 Task: Search one way flight ticket for 4 adults, 2 children, 2 infants in seat and 1 infant on lap in economy from Charlotte Amalie,st. Thomas: Cyril E. King Airport to Evansville: Evansville Regional Airport on 5-3-2023. Number of bags: 1 carry on bag. Price is upto 85000. Outbound departure time preference is 10:30.
Action: Mouse moved to (378, 330)
Screenshot: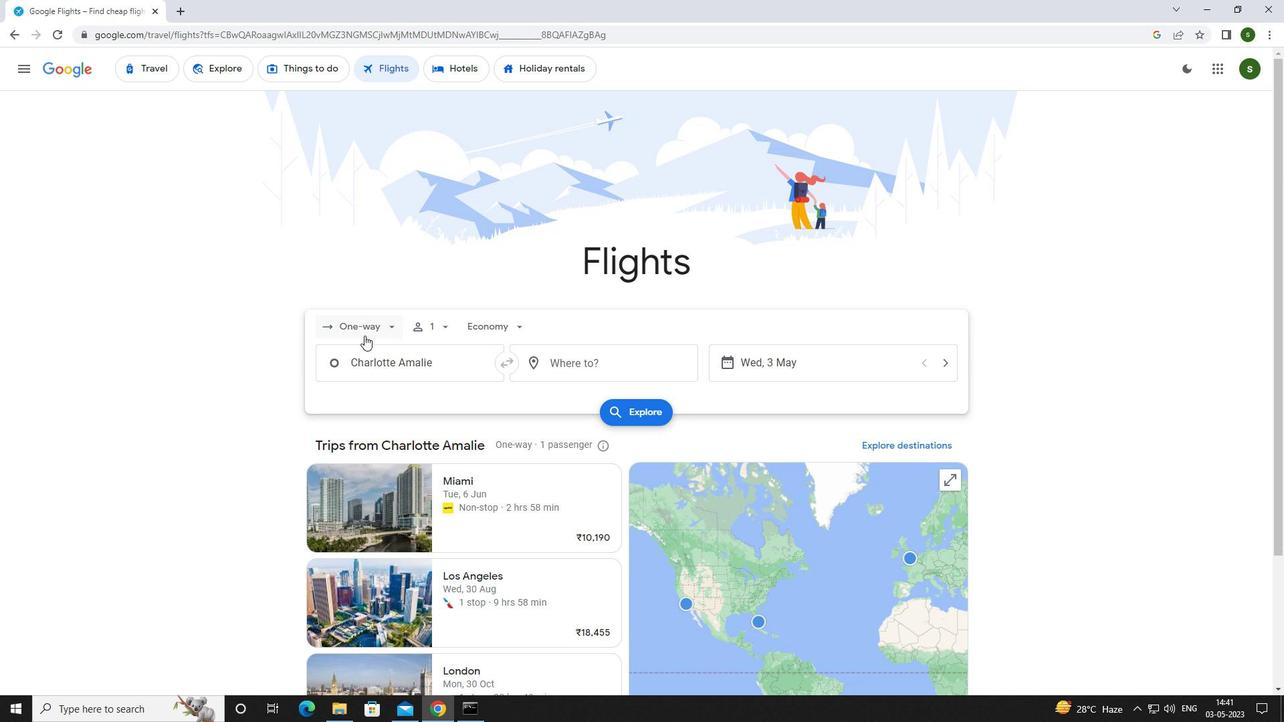 
Action: Mouse pressed left at (378, 330)
Screenshot: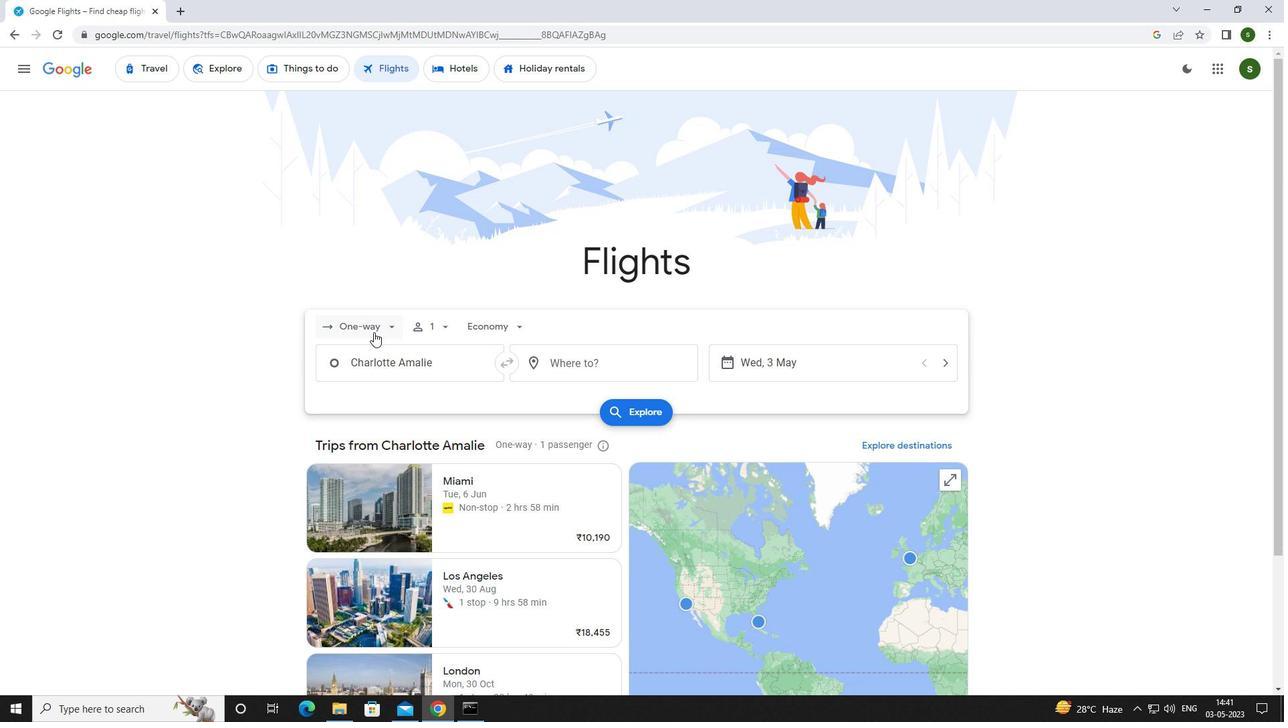 
Action: Mouse moved to (384, 382)
Screenshot: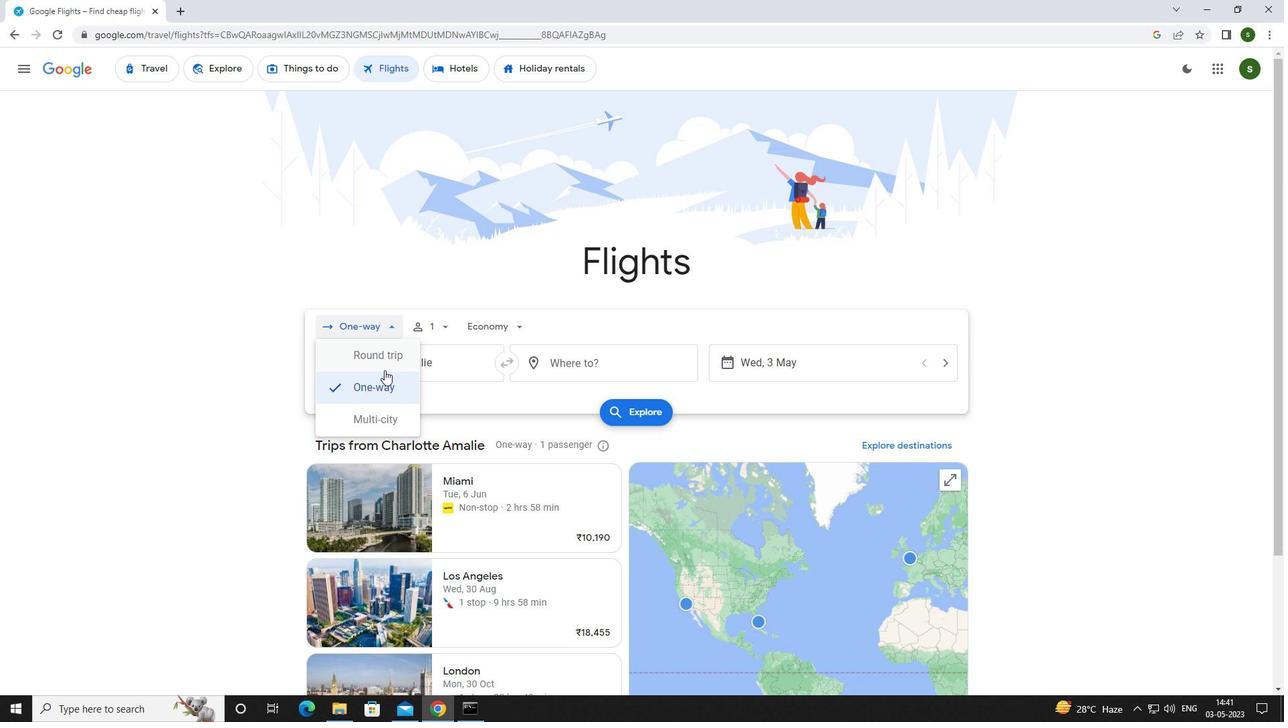 
Action: Mouse pressed left at (384, 382)
Screenshot: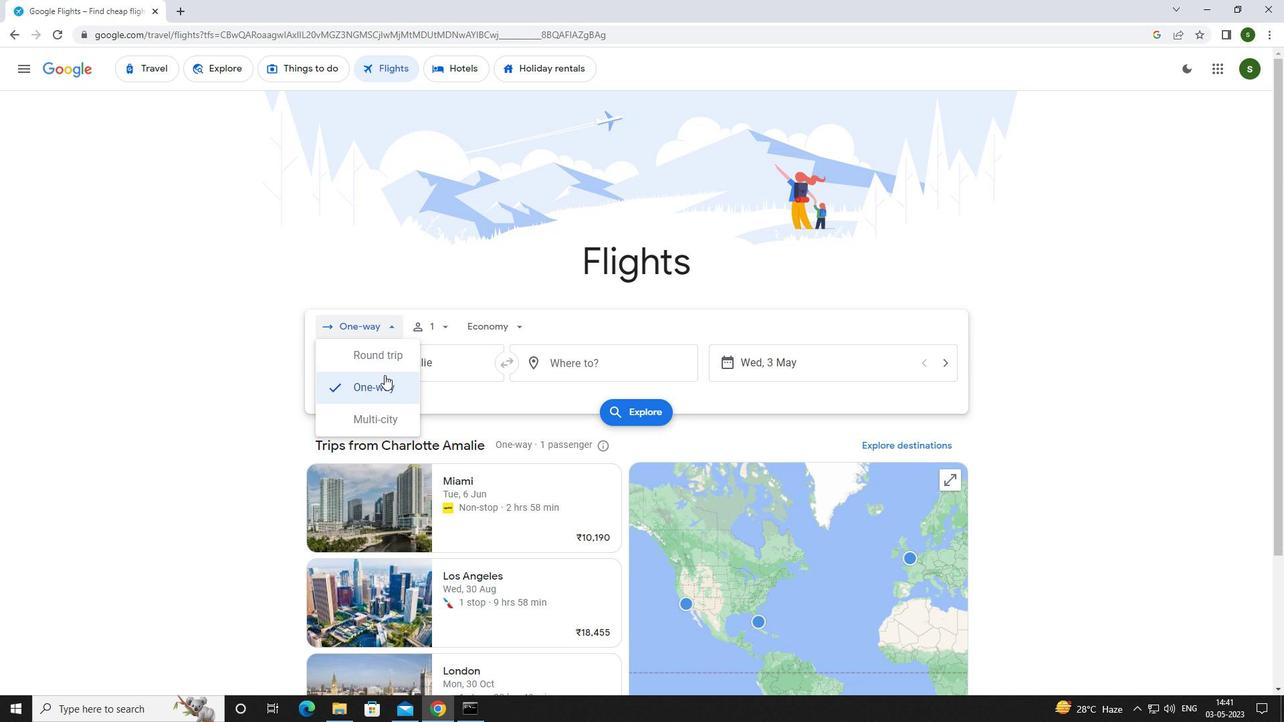 
Action: Mouse moved to (443, 327)
Screenshot: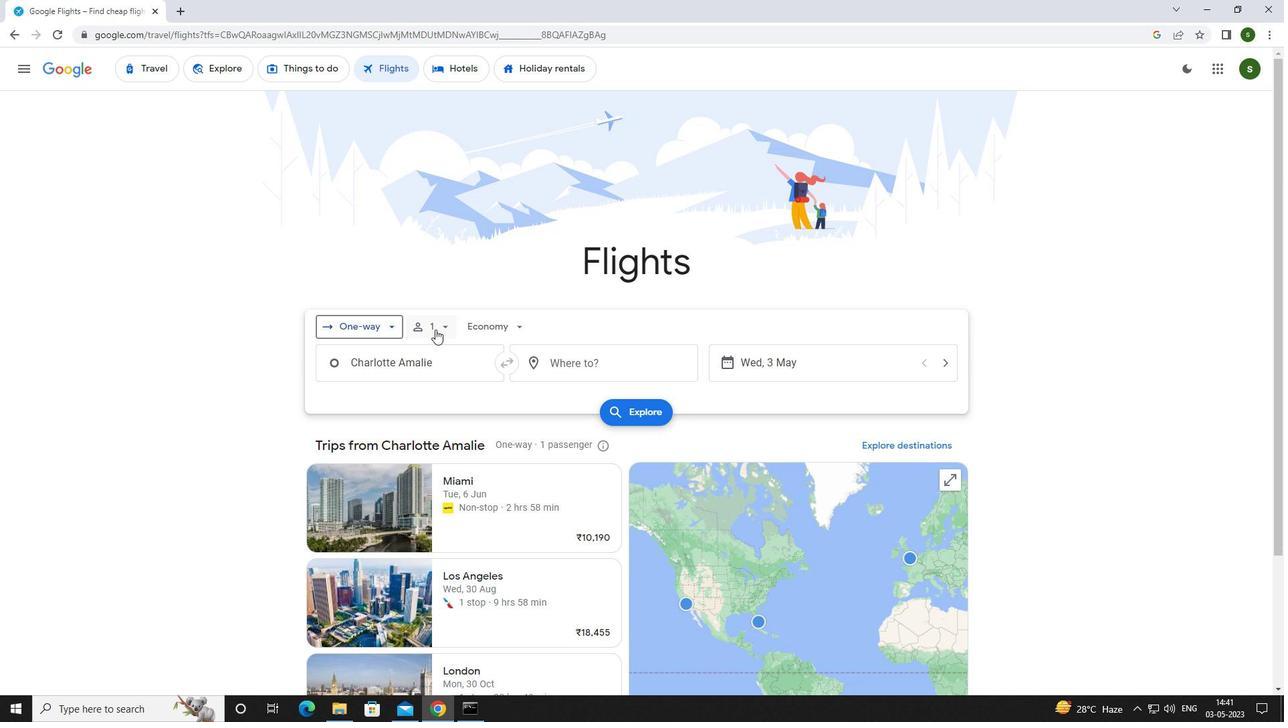 
Action: Mouse pressed left at (443, 327)
Screenshot: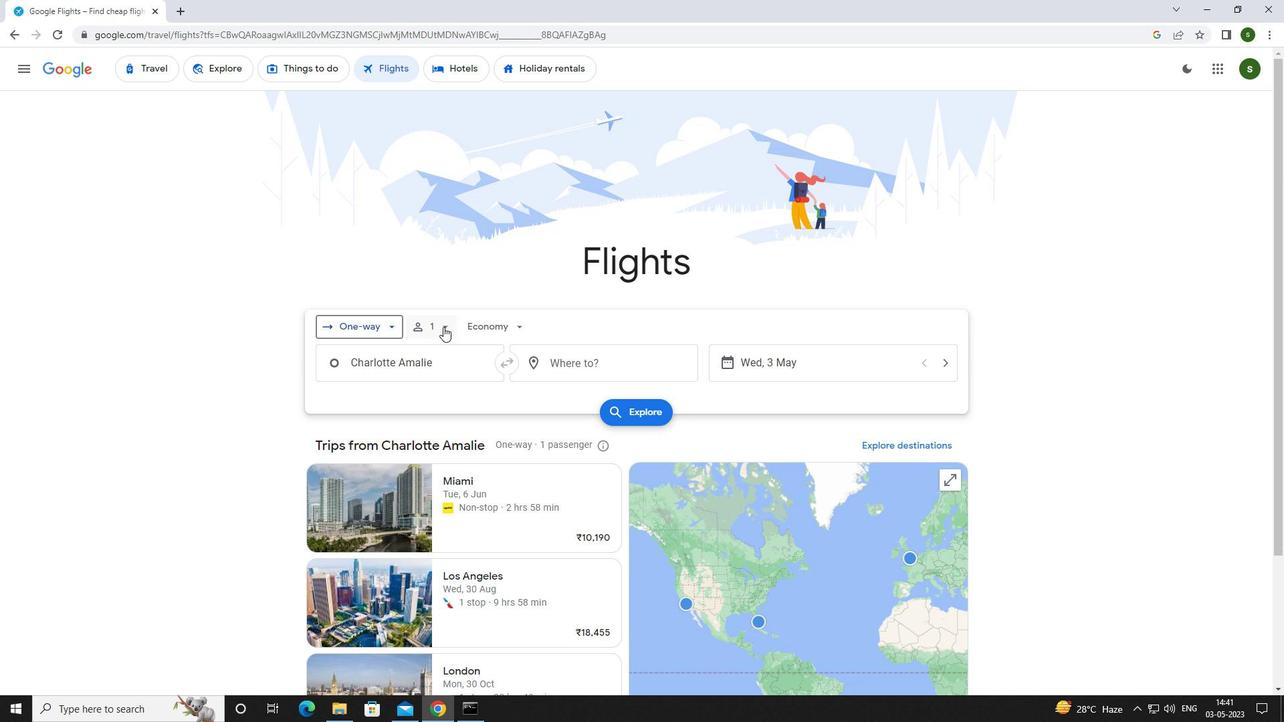 
Action: Mouse moved to (549, 359)
Screenshot: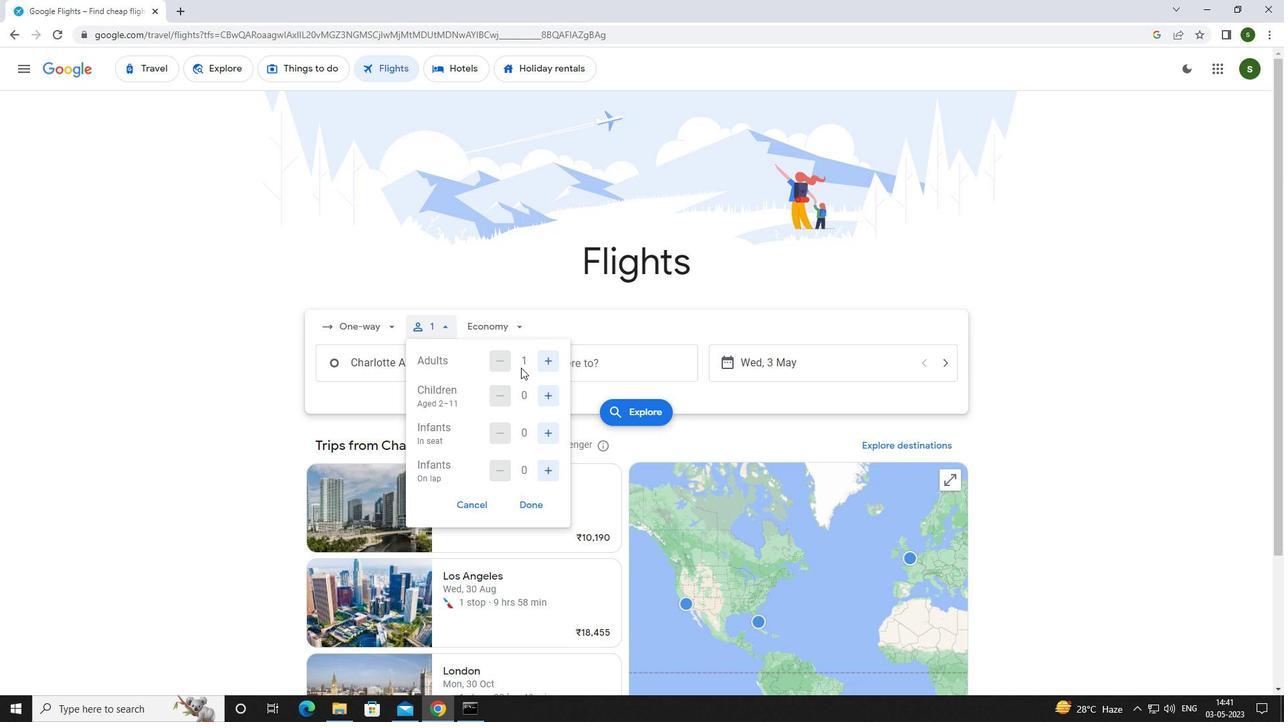 
Action: Mouse pressed left at (549, 359)
Screenshot: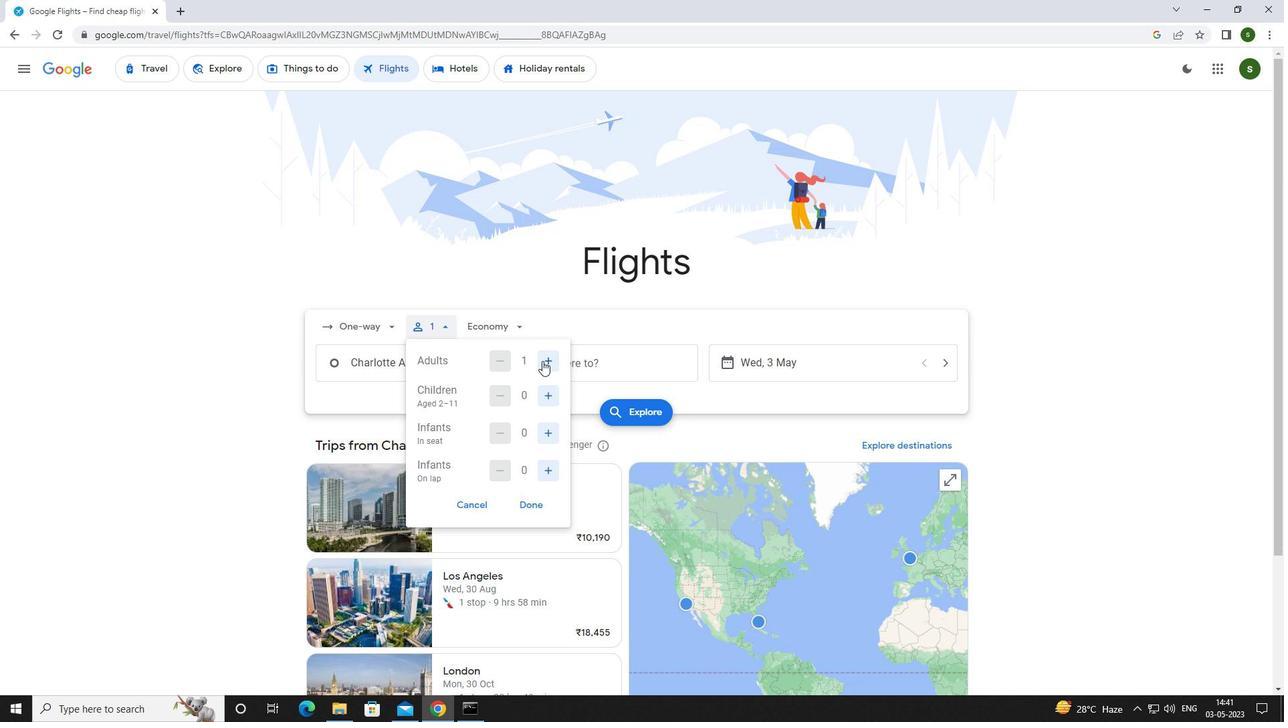 
Action: Mouse pressed left at (549, 359)
Screenshot: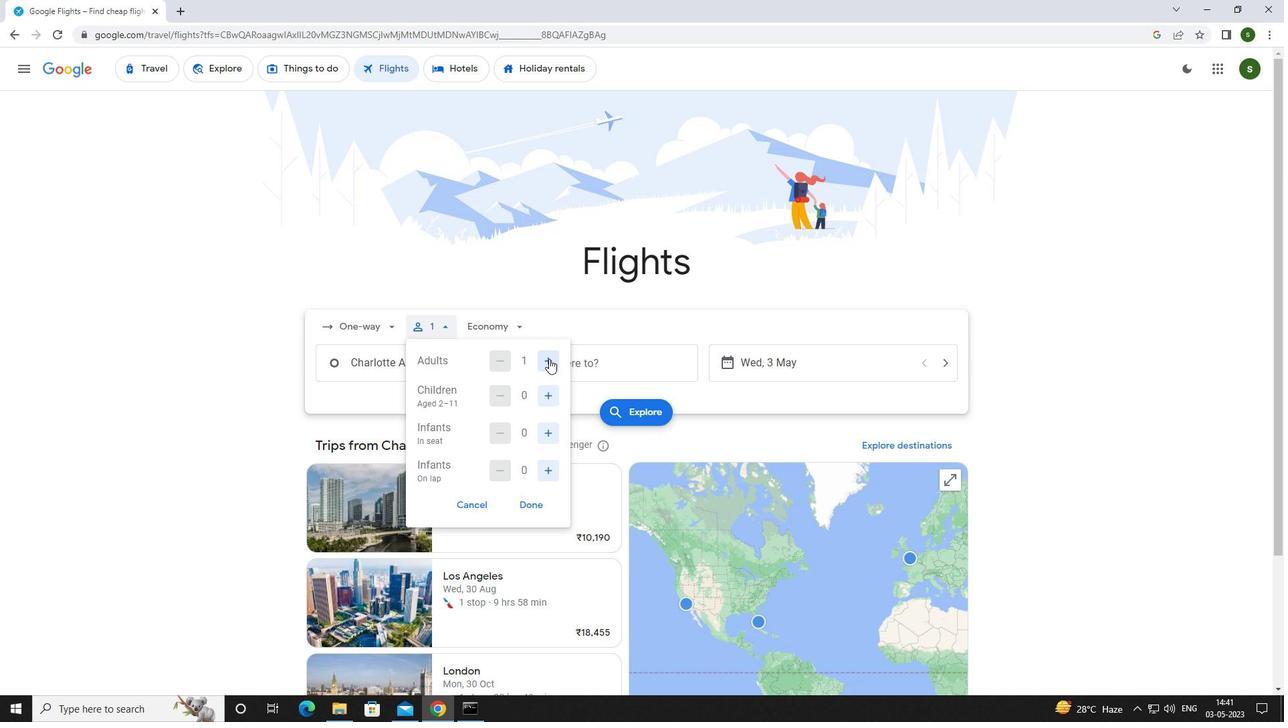 
Action: Mouse moved to (550, 359)
Screenshot: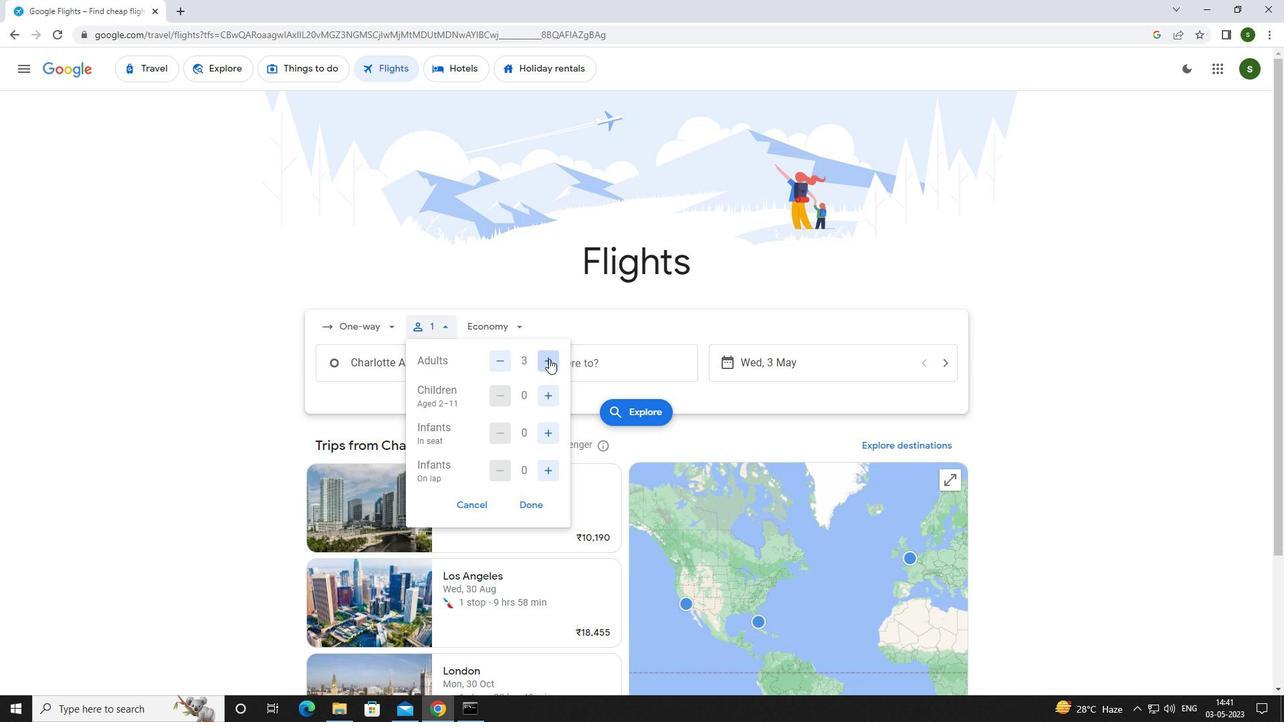 
Action: Mouse pressed left at (550, 359)
Screenshot: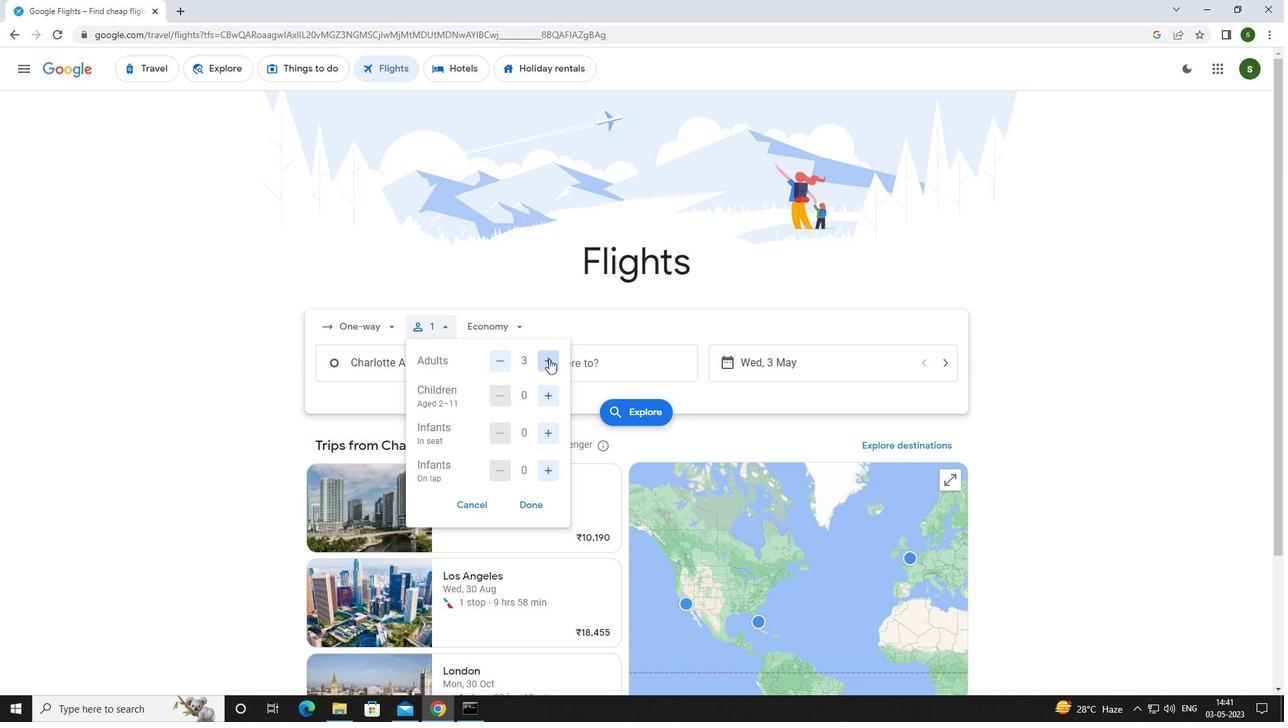 
Action: Mouse moved to (548, 402)
Screenshot: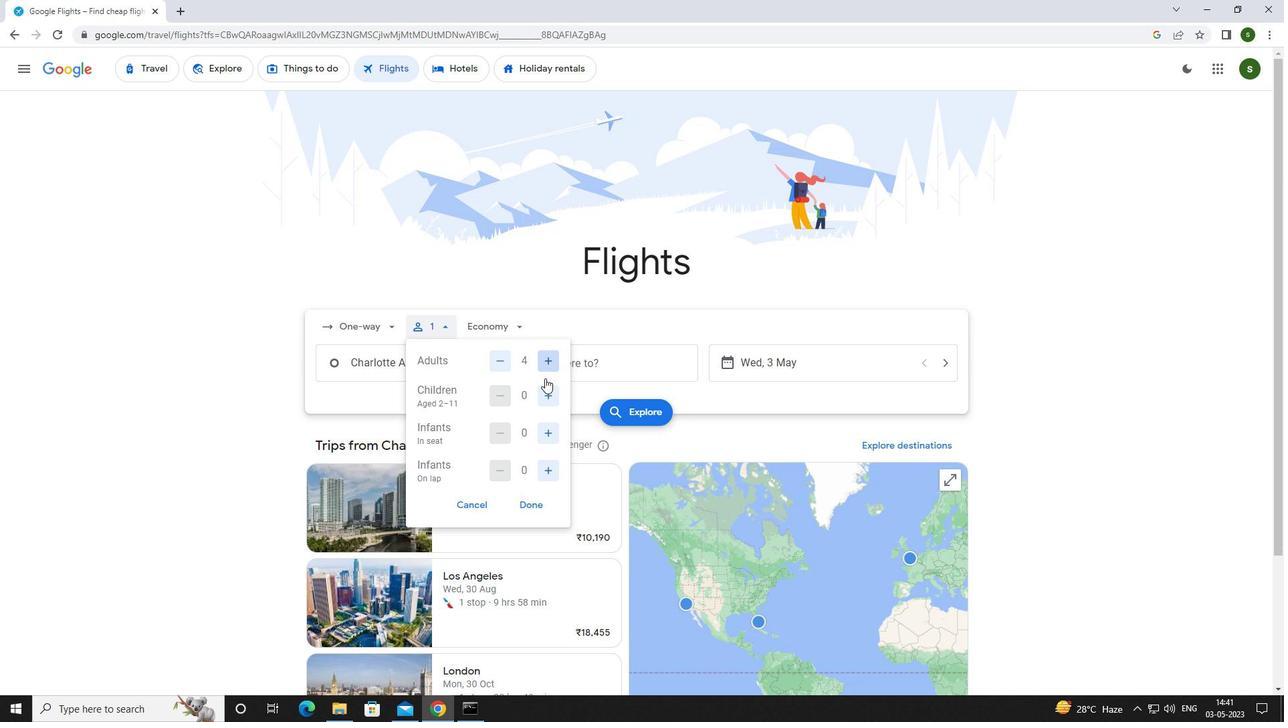 
Action: Mouse pressed left at (548, 402)
Screenshot: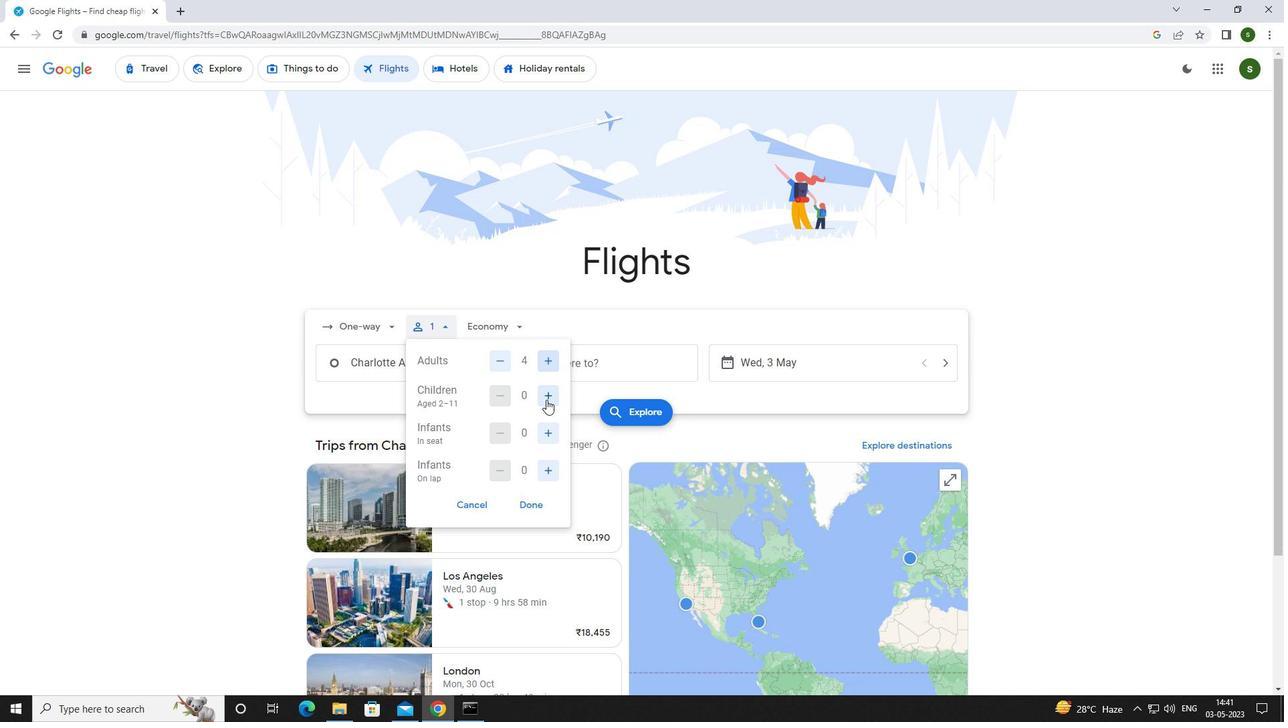 
Action: Mouse moved to (548, 402)
Screenshot: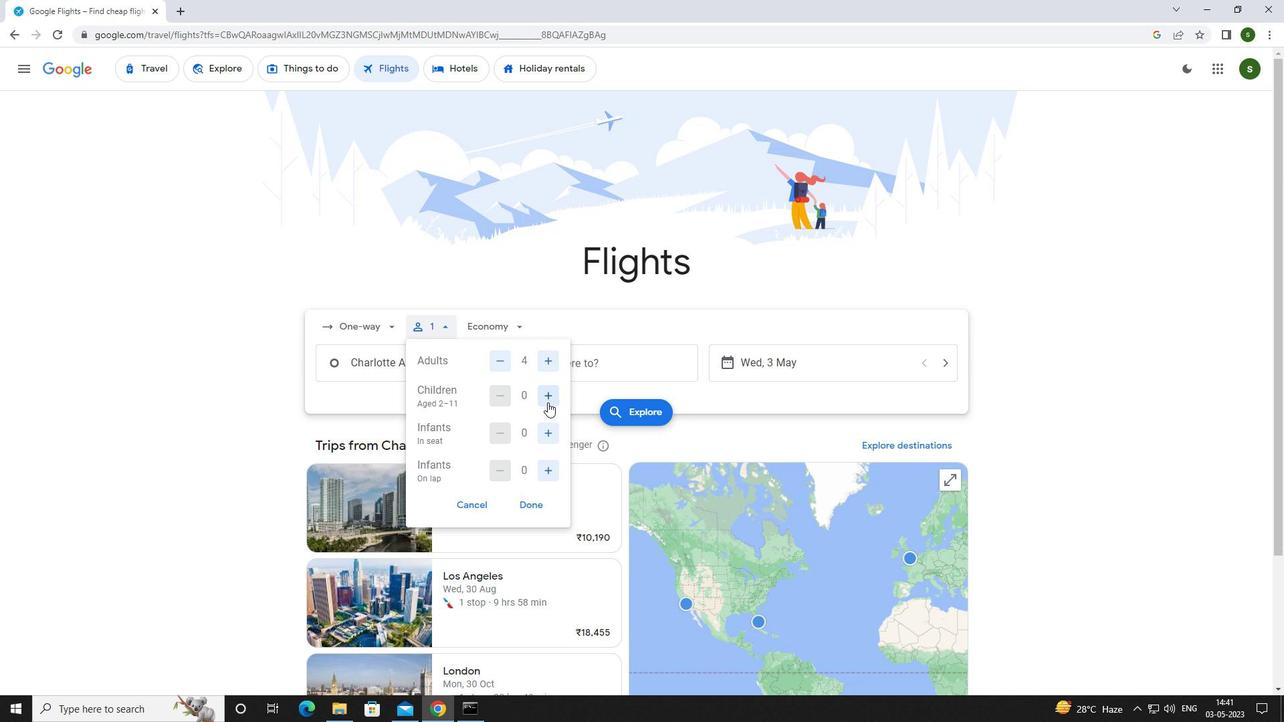 
Action: Mouse pressed left at (548, 402)
Screenshot: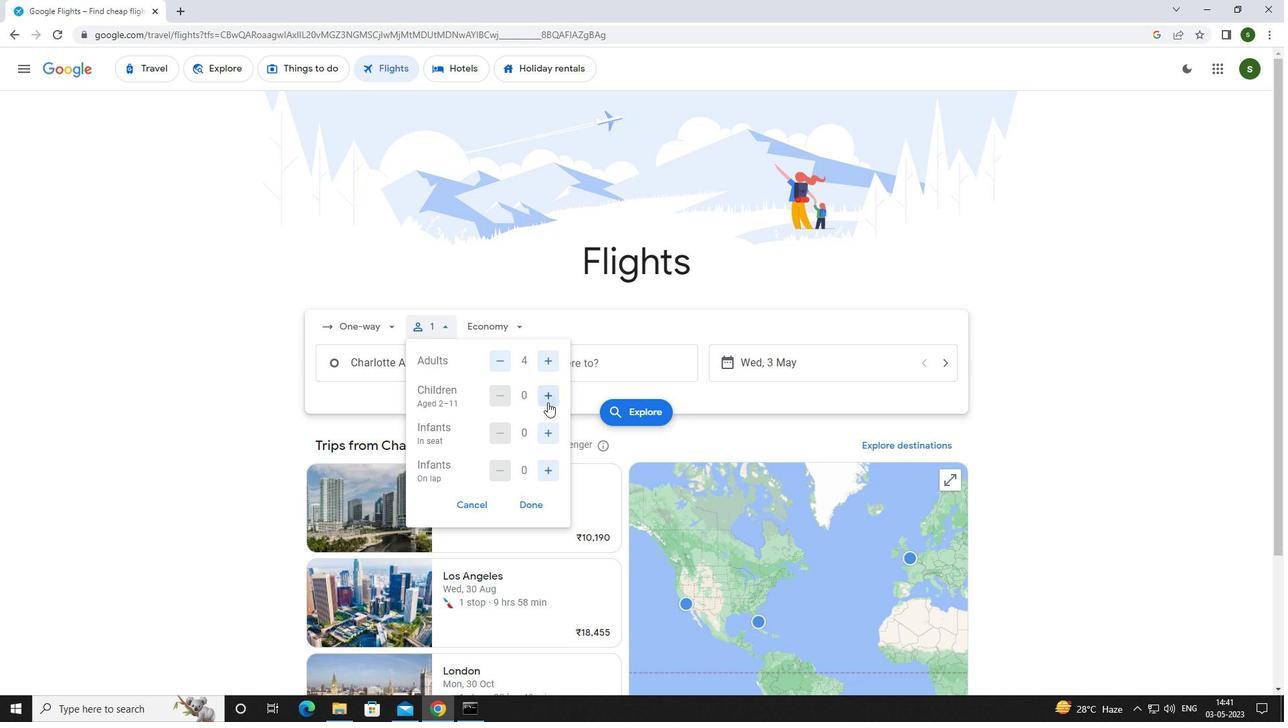 
Action: Mouse moved to (548, 432)
Screenshot: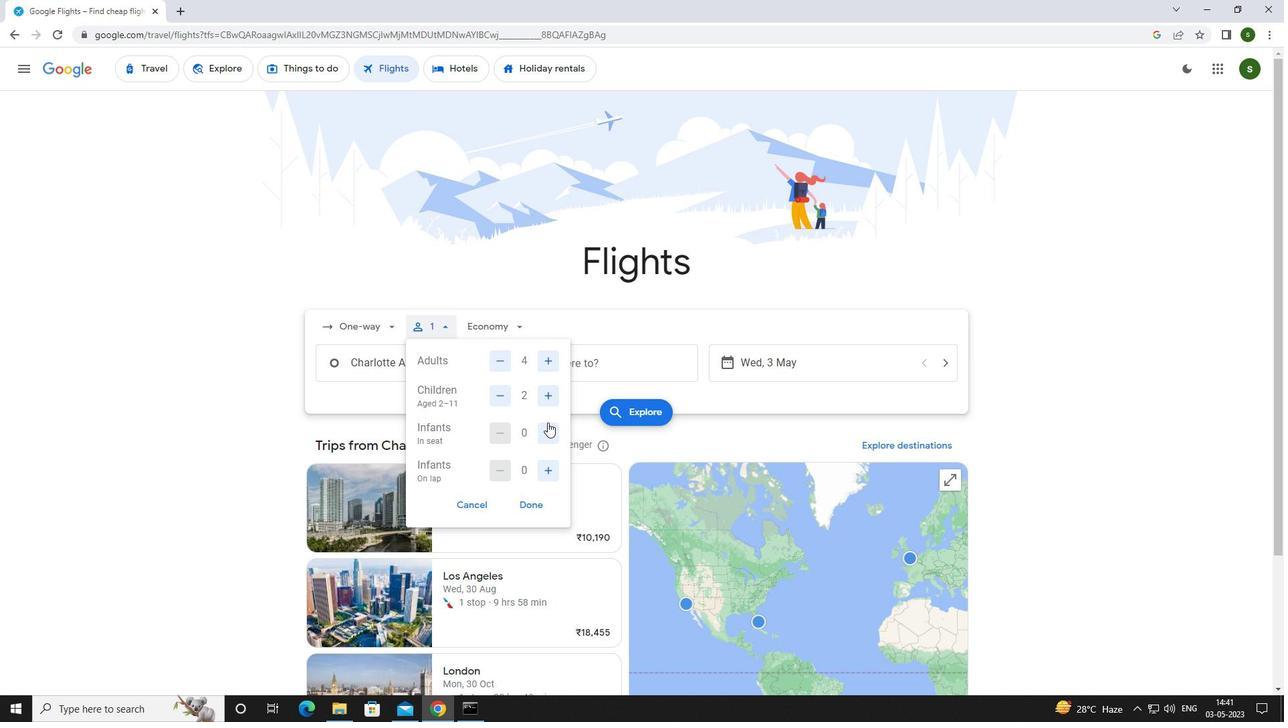 
Action: Mouse pressed left at (548, 432)
Screenshot: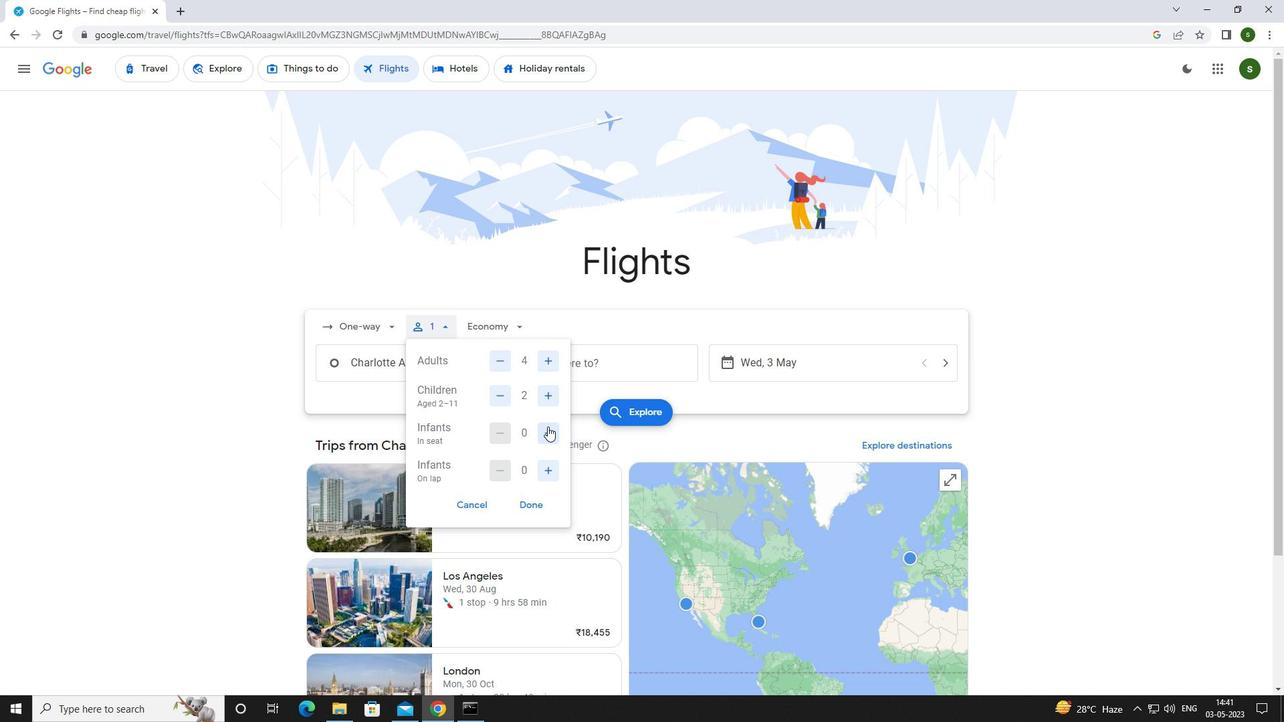 
Action: Mouse pressed left at (548, 432)
Screenshot: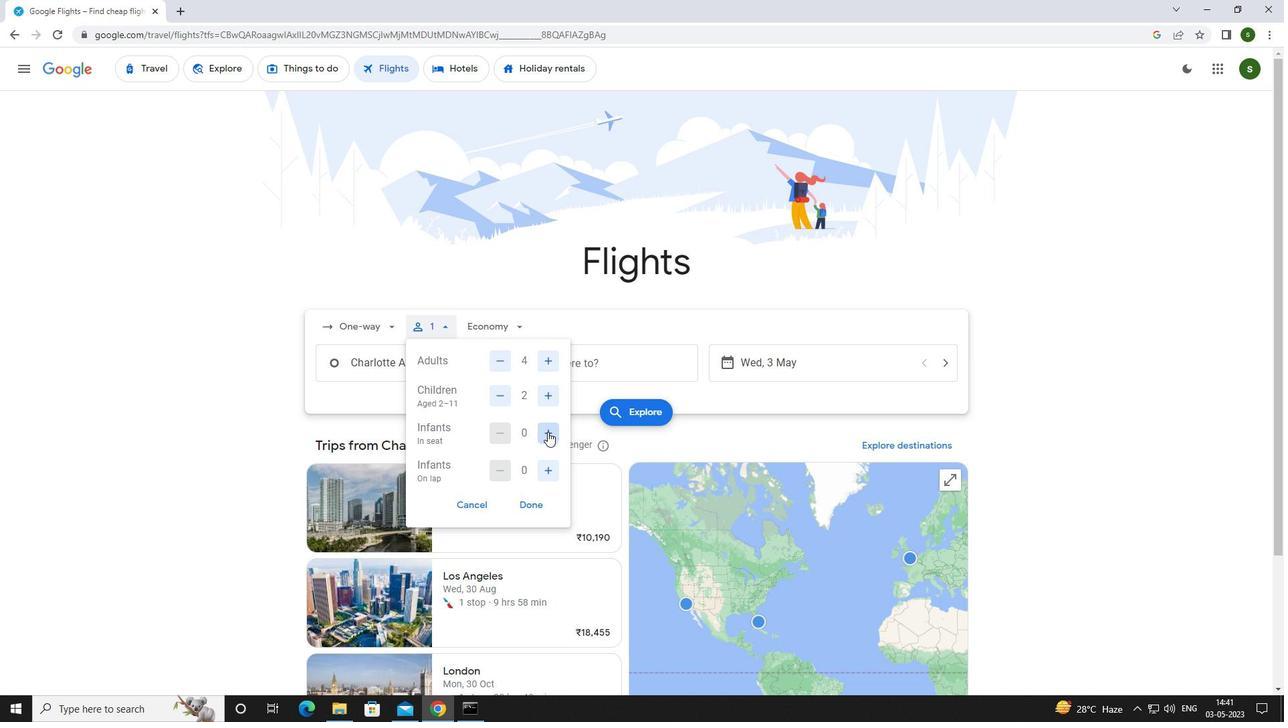
Action: Mouse moved to (547, 465)
Screenshot: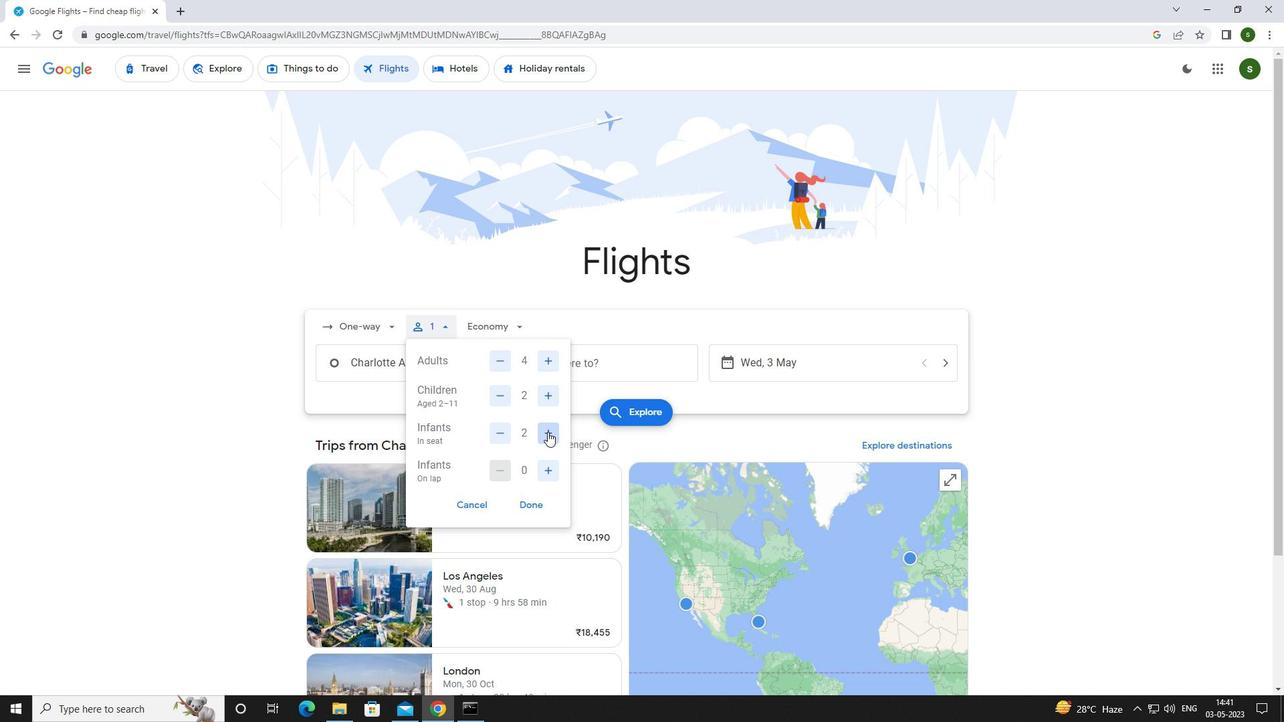 
Action: Mouse pressed left at (547, 465)
Screenshot: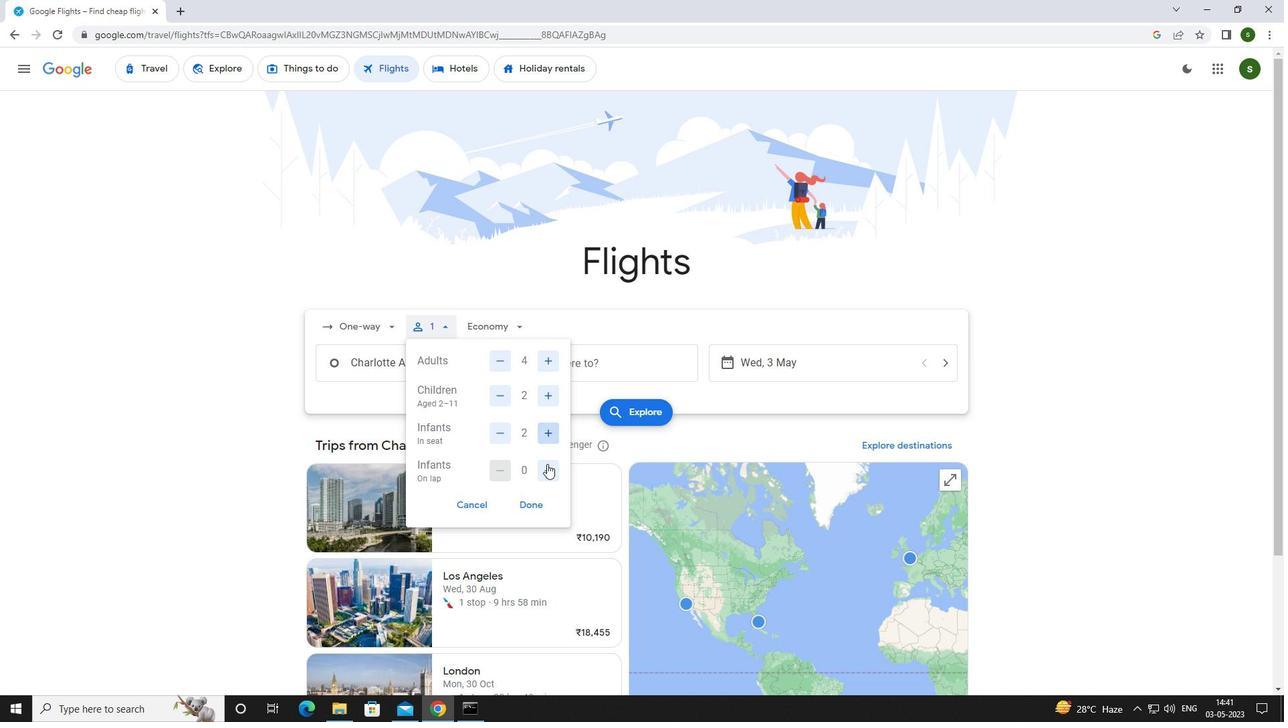 
Action: Mouse moved to (514, 327)
Screenshot: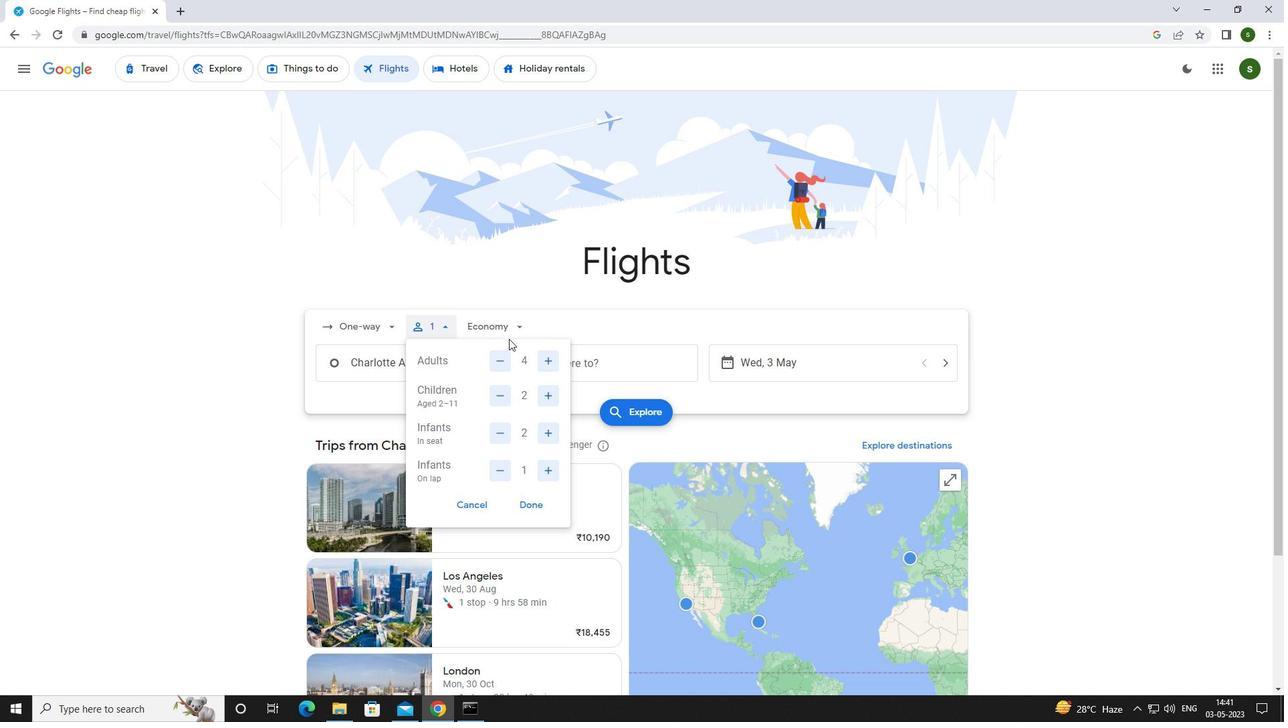 
Action: Mouse pressed left at (514, 327)
Screenshot: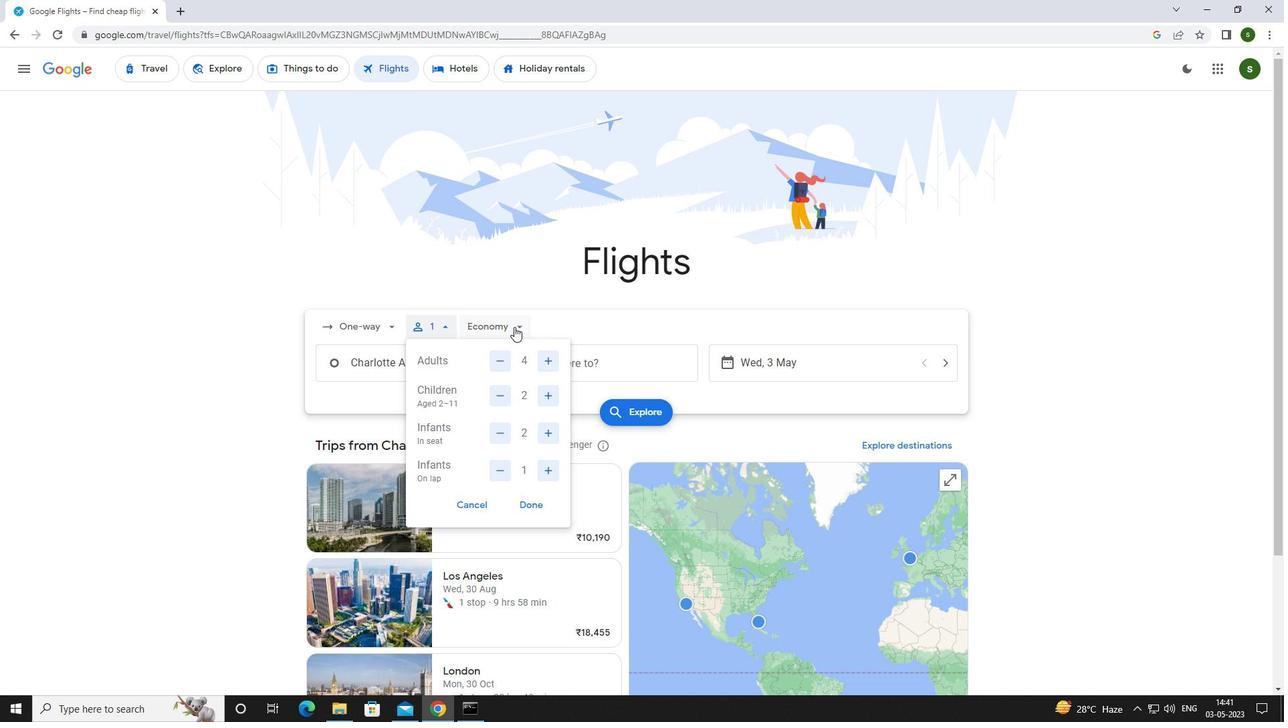 
Action: Mouse moved to (519, 361)
Screenshot: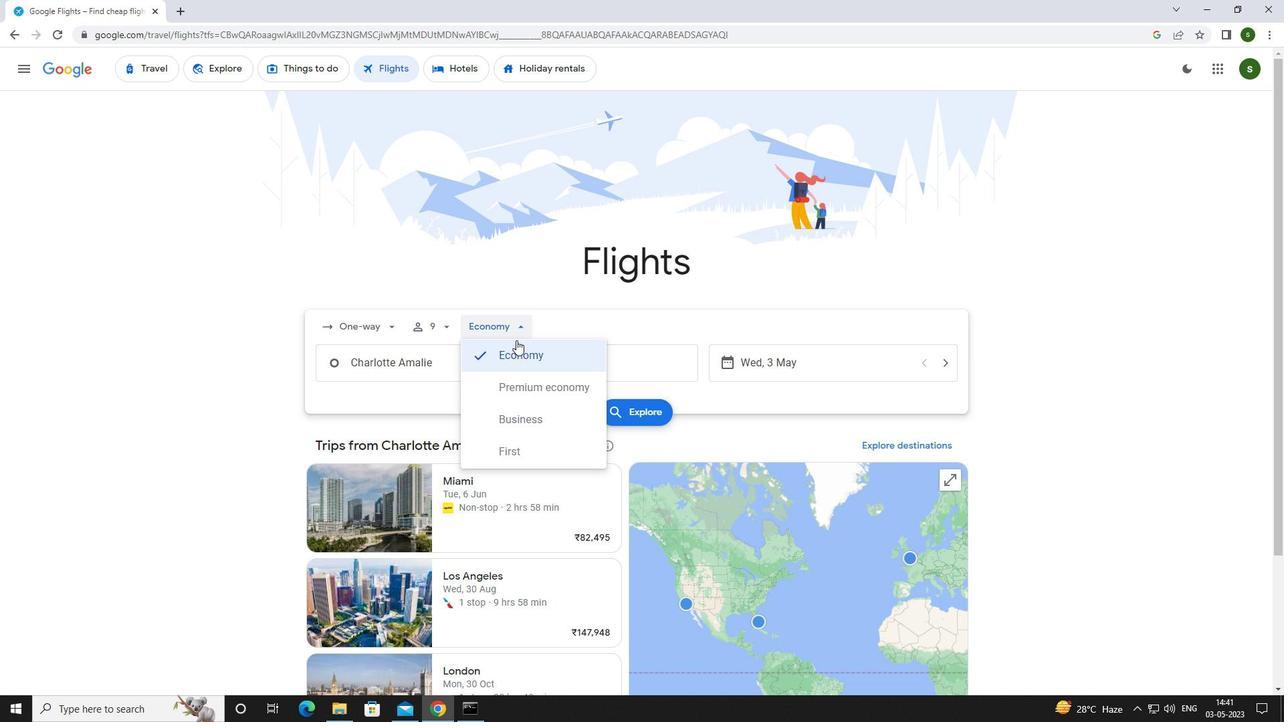 
Action: Mouse pressed left at (519, 361)
Screenshot: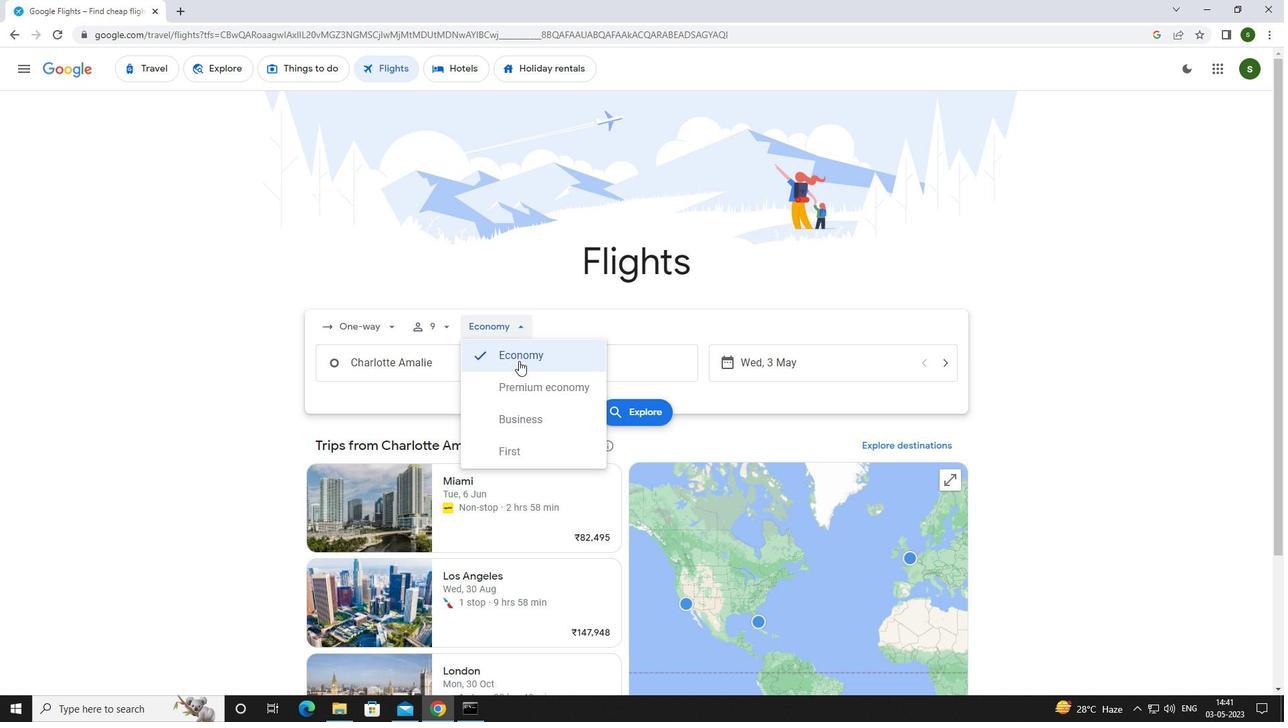 
Action: Mouse moved to (444, 366)
Screenshot: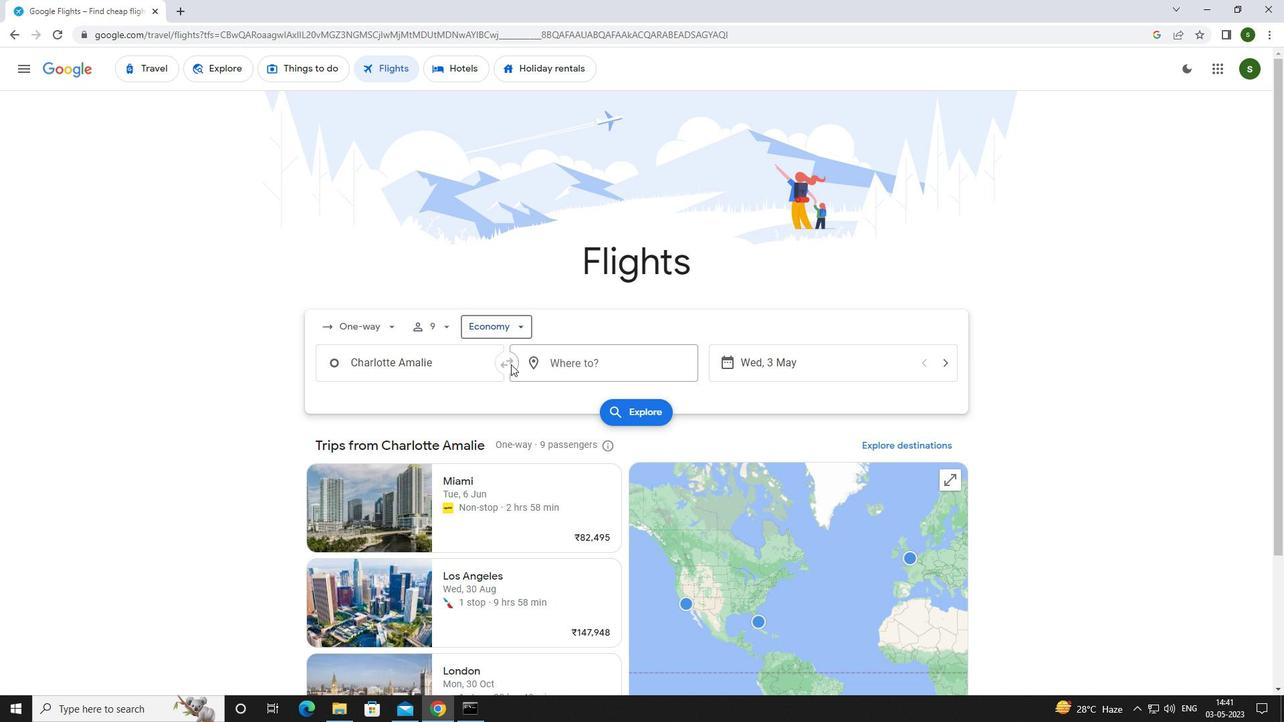 
Action: Mouse pressed left at (444, 366)
Screenshot: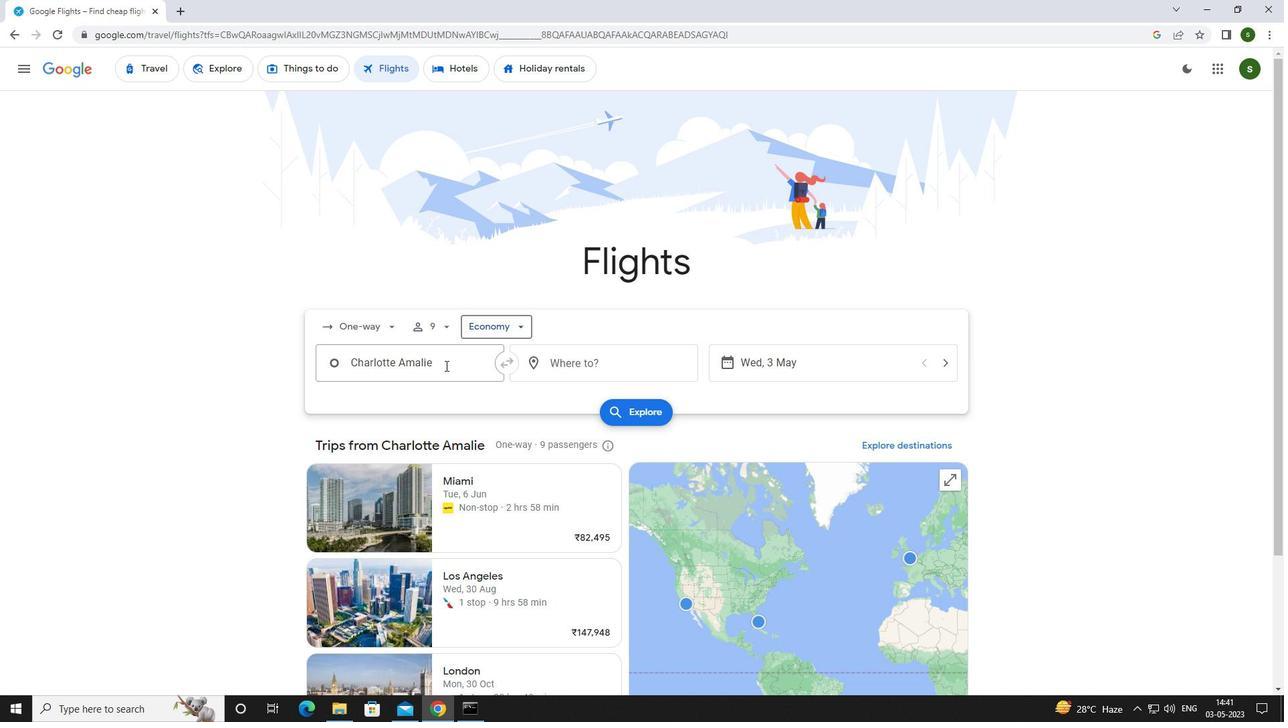 
Action: Mouse moved to (449, 366)
Screenshot: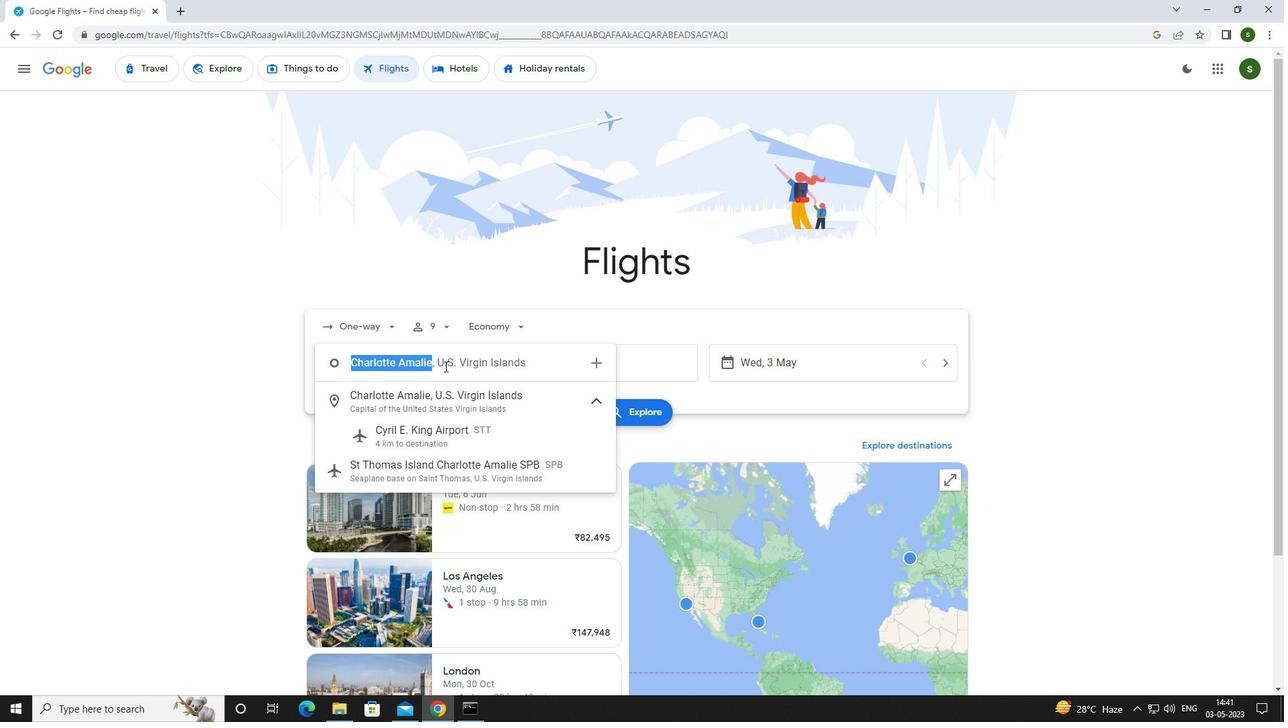 
Action: Key pressed <Key.backspace><Key.caps_lock>c<Key.caps_lock>yril
Screenshot: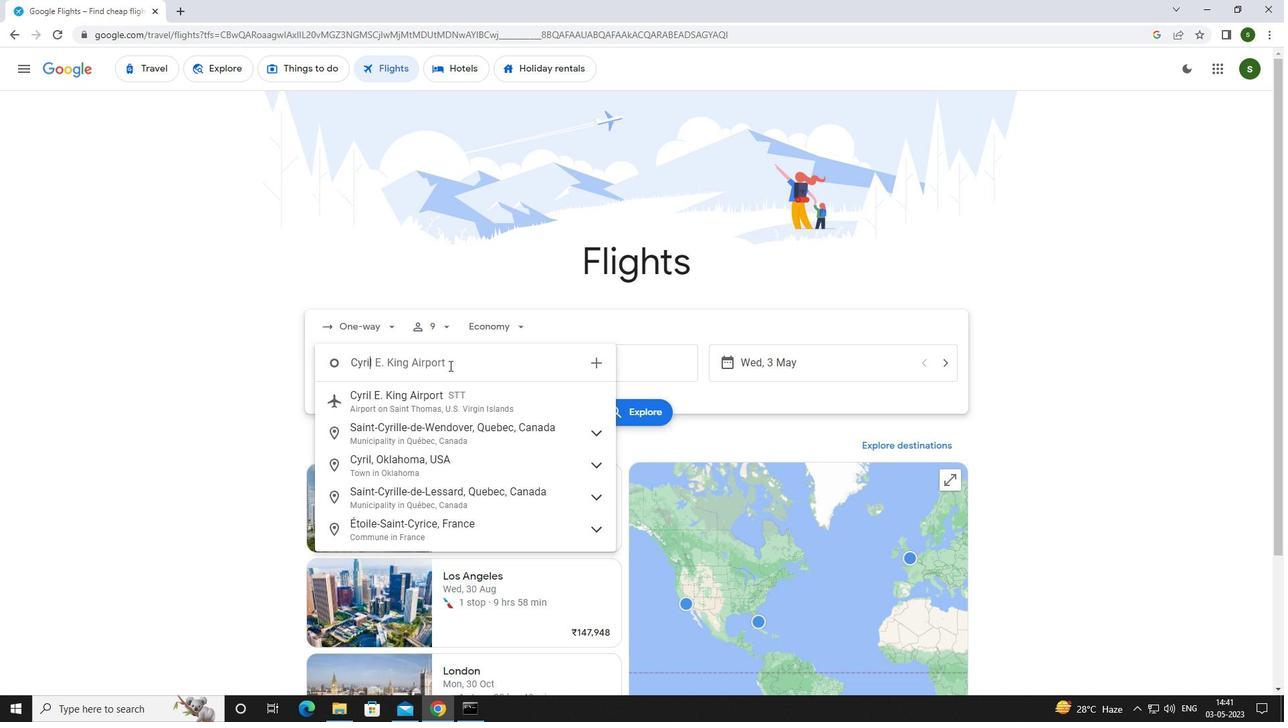 
Action: Mouse moved to (447, 397)
Screenshot: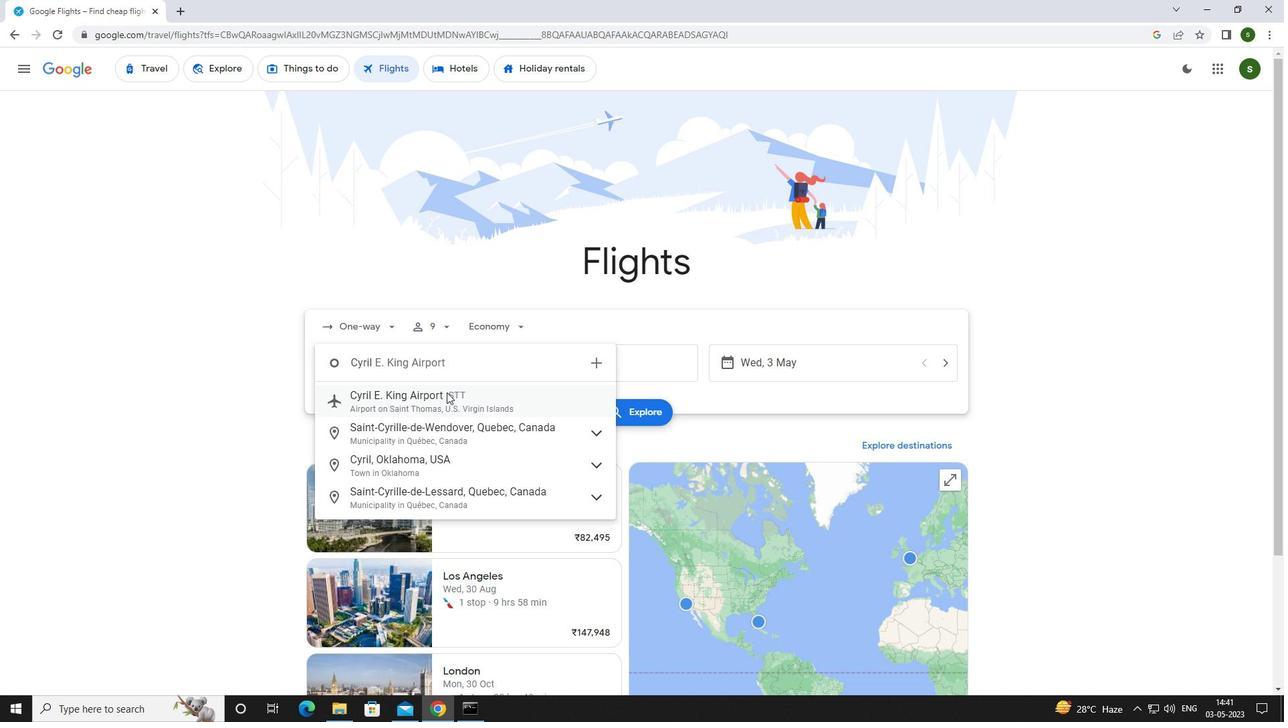 
Action: Mouse pressed left at (447, 397)
Screenshot: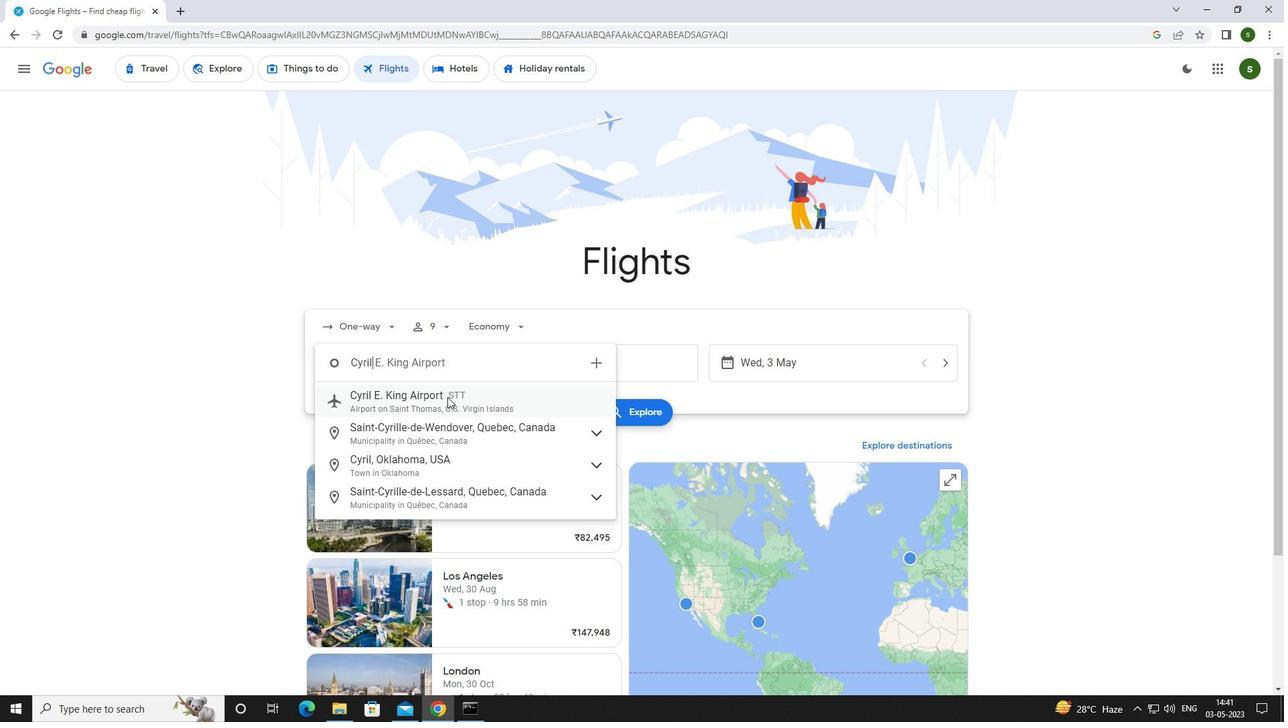 
Action: Mouse moved to (578, 356)
Screenshot: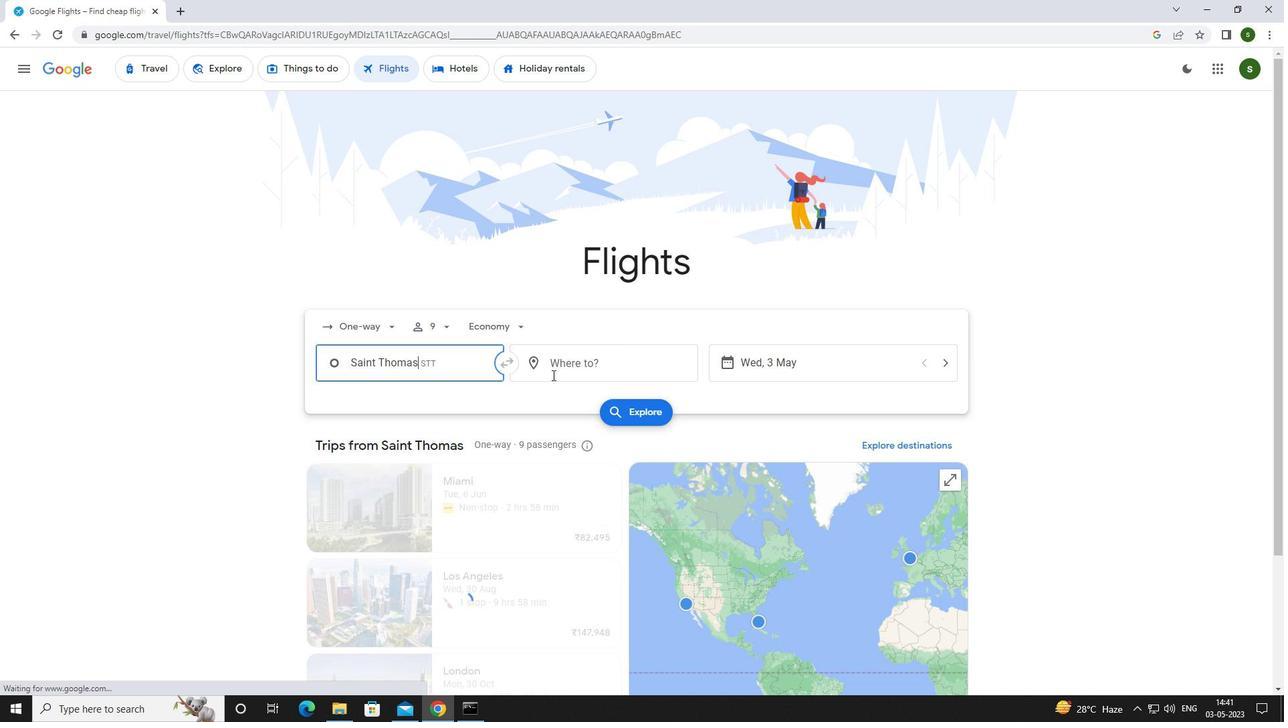 
Action: Mouse pressed left at (578, 356)
Screenshot: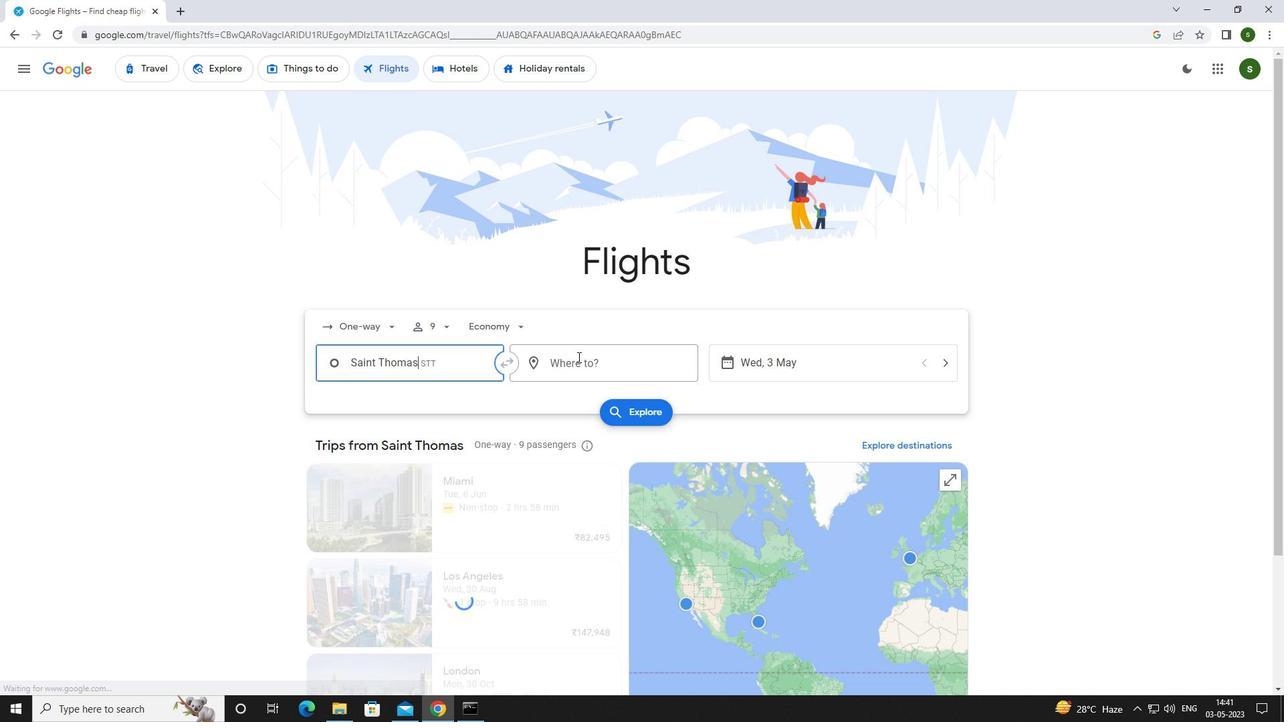 
Action: Mouse moved to (565, 359)
Screenshot: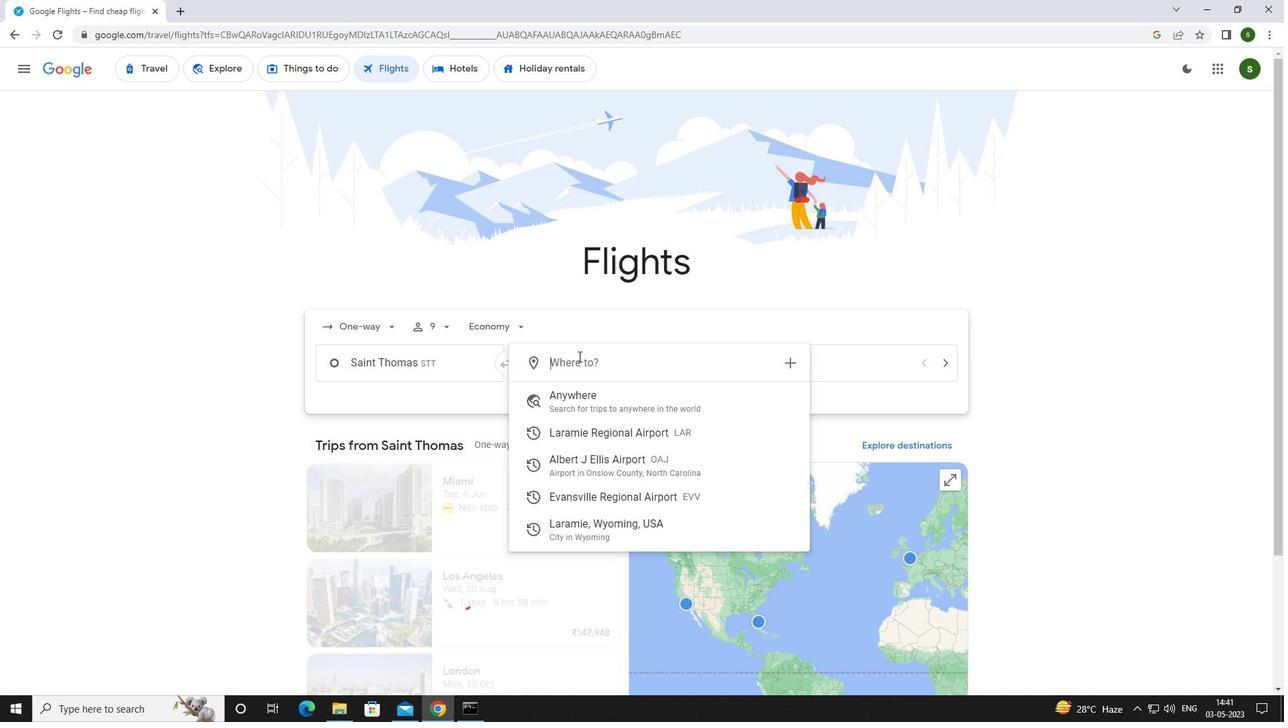 
Action: Key pressed <Key.caps_lock>e<Key.caps_lock>vans
Screenshot: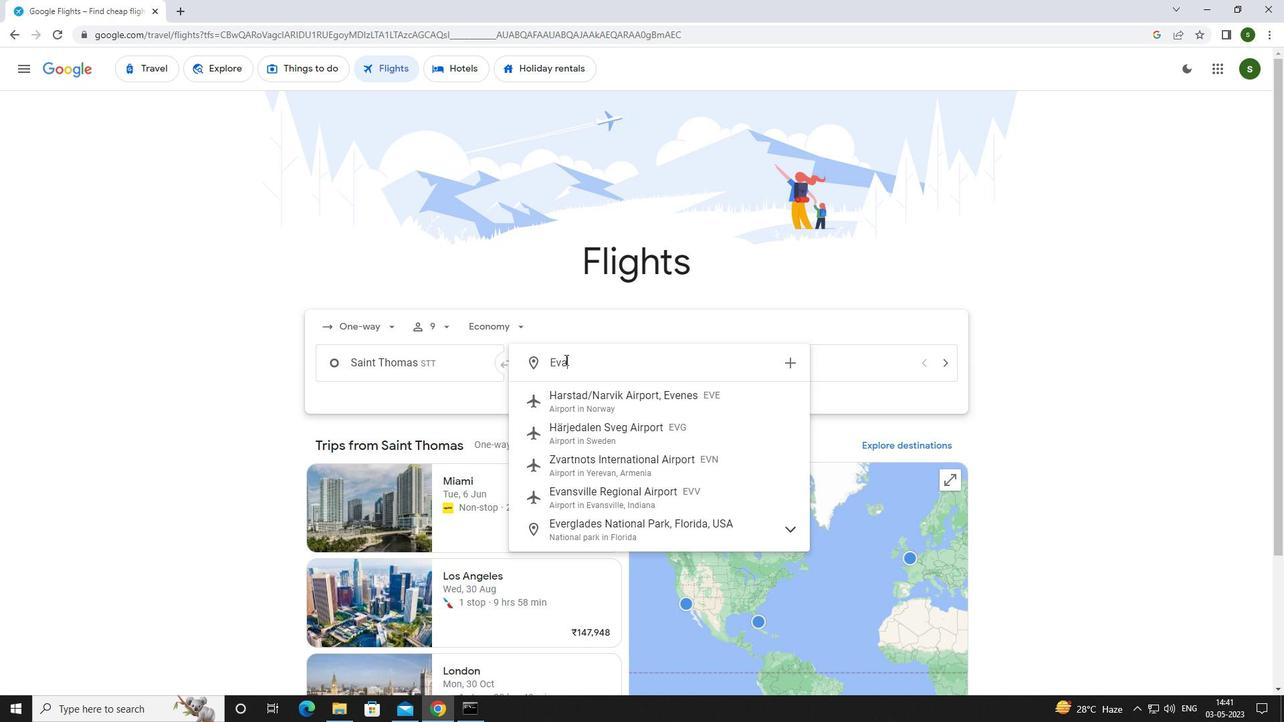 
Action: Mouse moved to (620, 436)
Screenshot: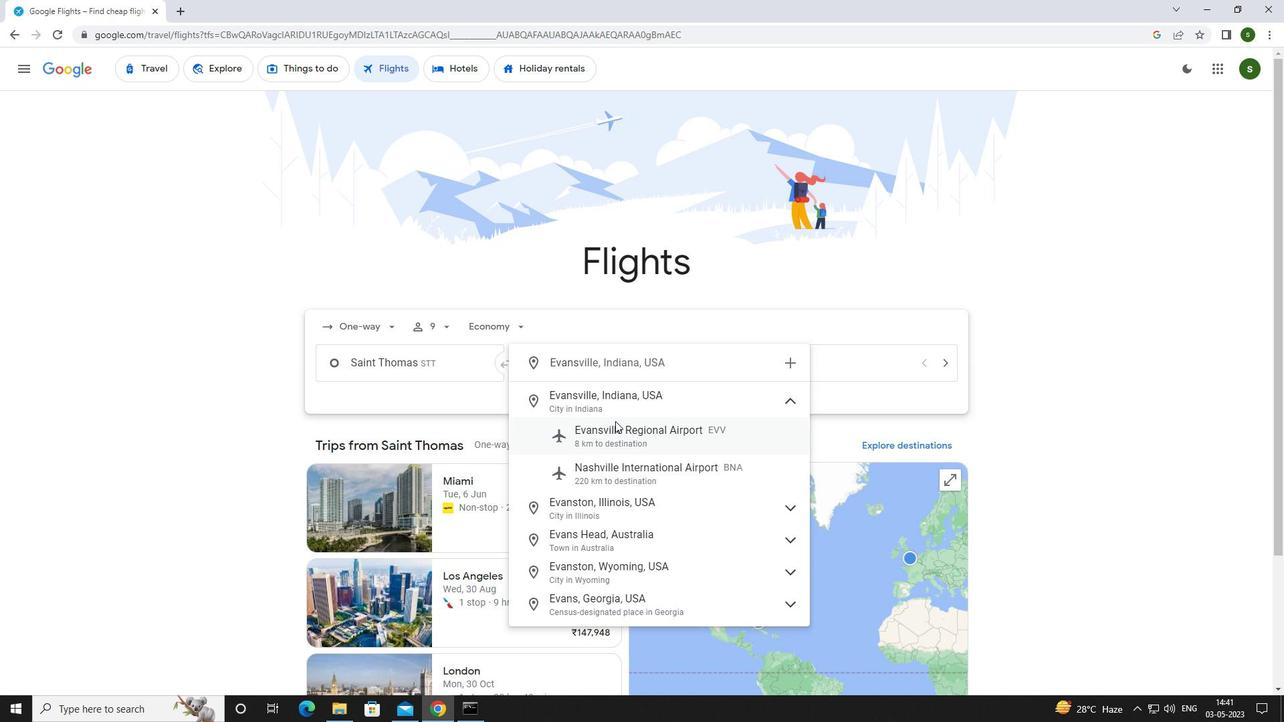 
Action: Mouse pressed left at (620, 436)
Screenshot: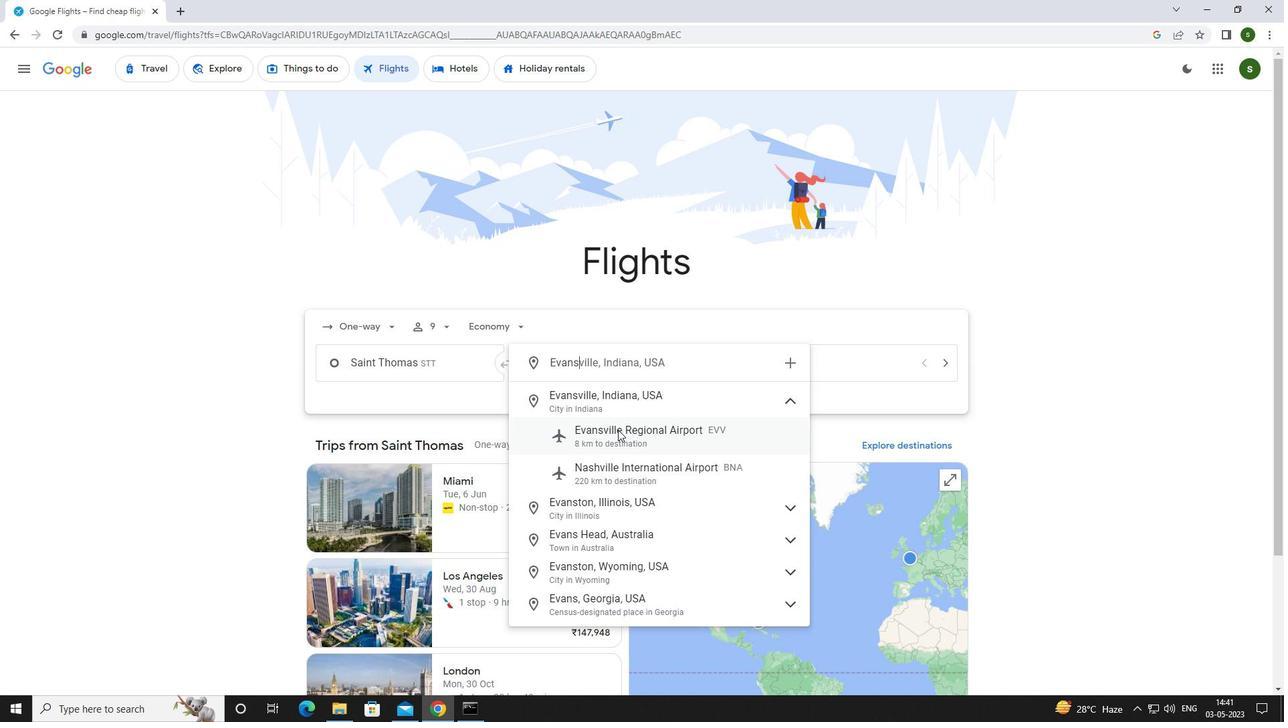 
Action: Mouse moved to (818, 355)
Screenshot: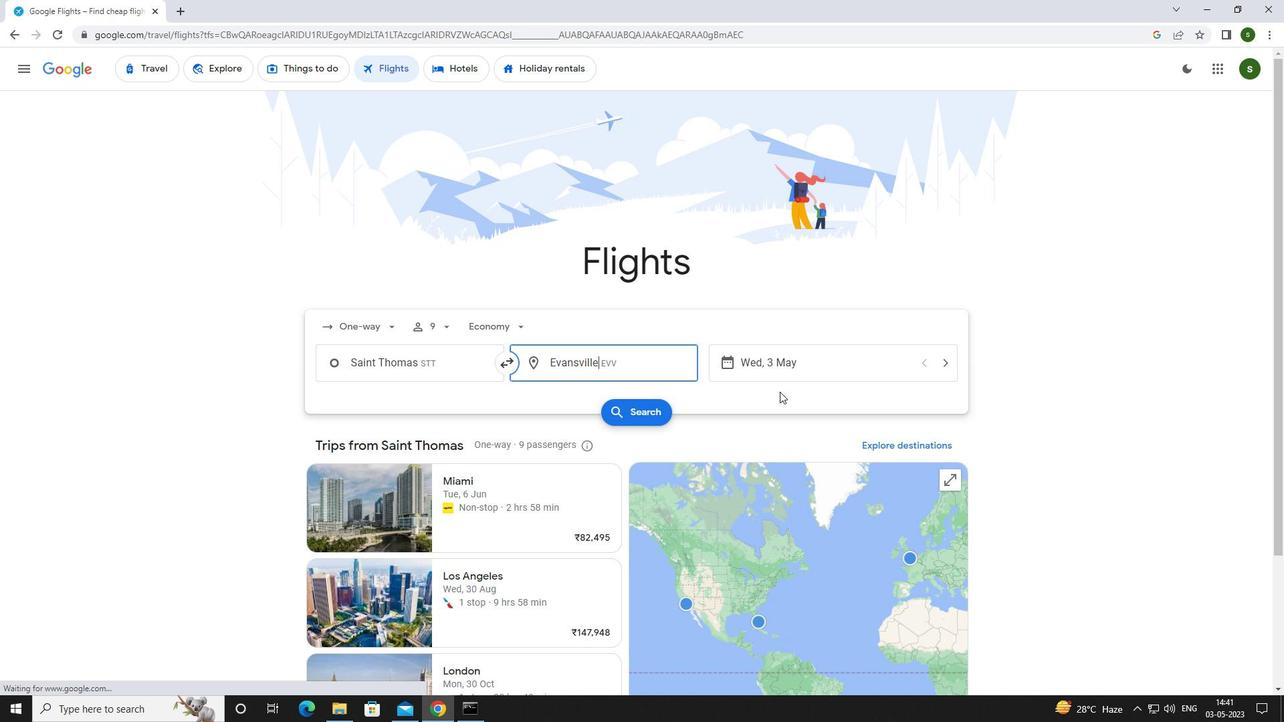 
Action: Mouse pressed left at (818, 355)
Screenshot: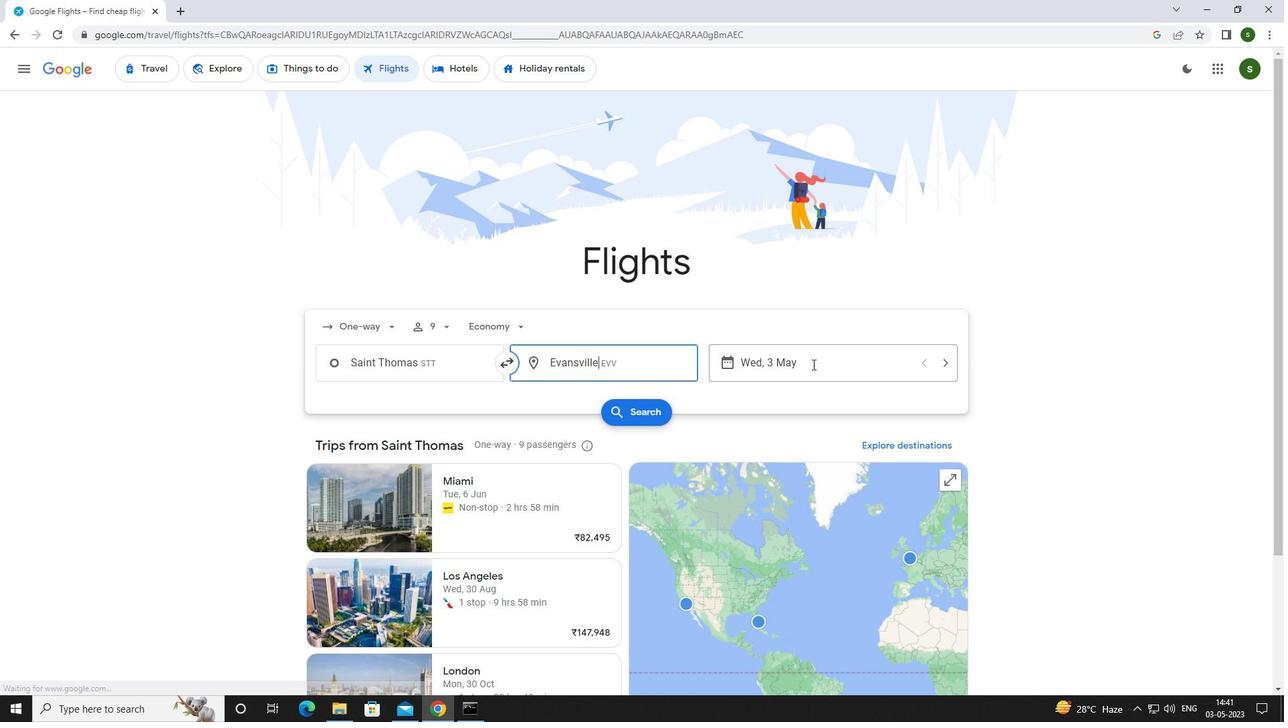 
Action: Mouse moved to (578, 452)
Screenshot: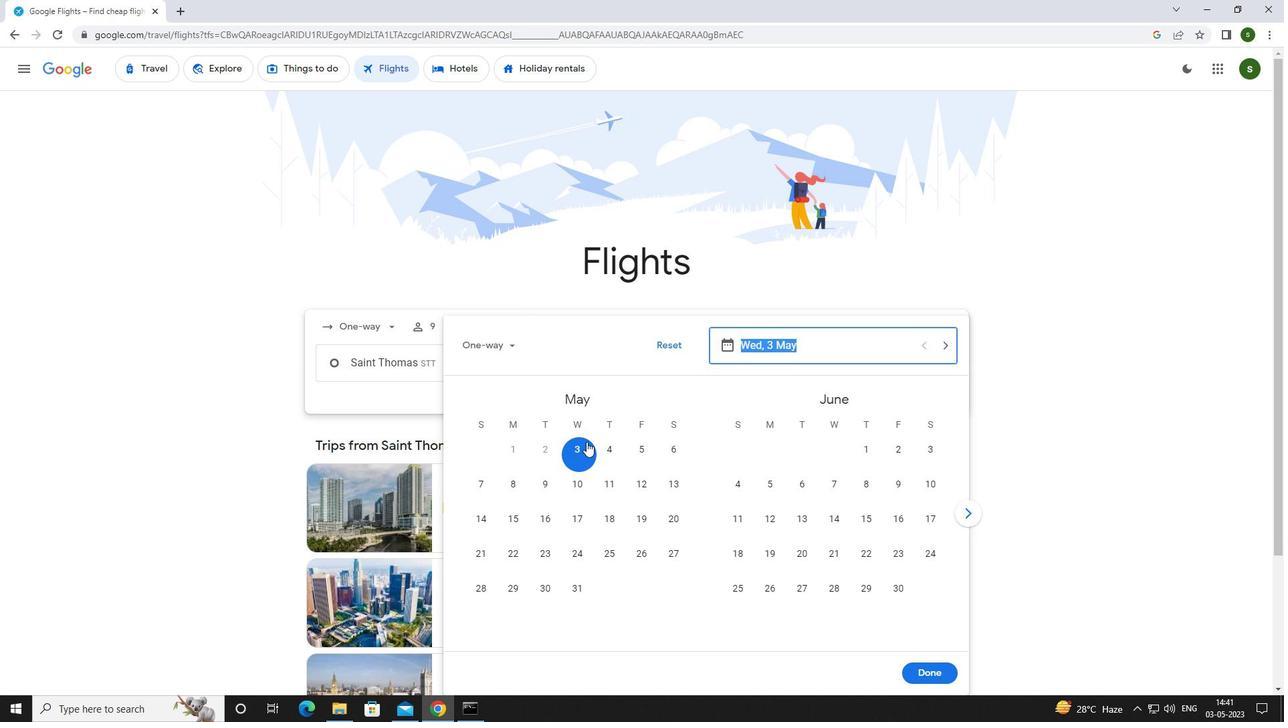 
Action: Mouse pressed left at (578, 452)
Screenshot: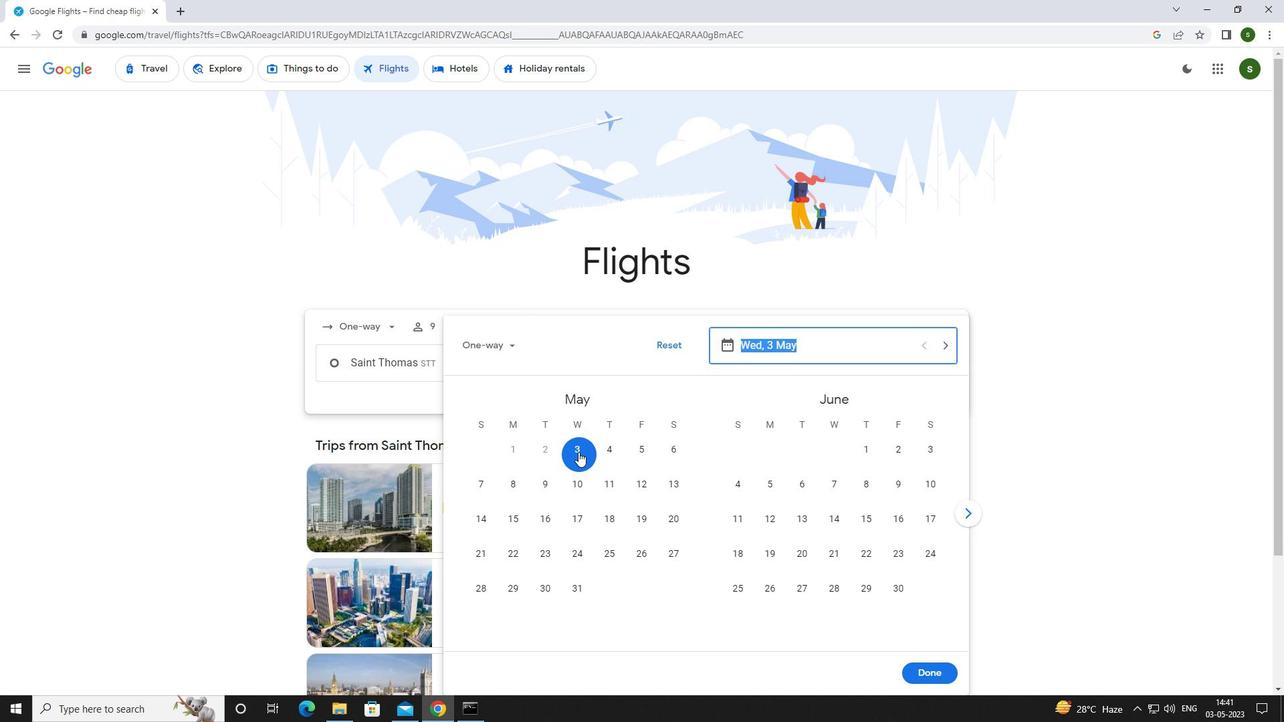 
Action: Mouse moved to (925, 675)
Screenshot: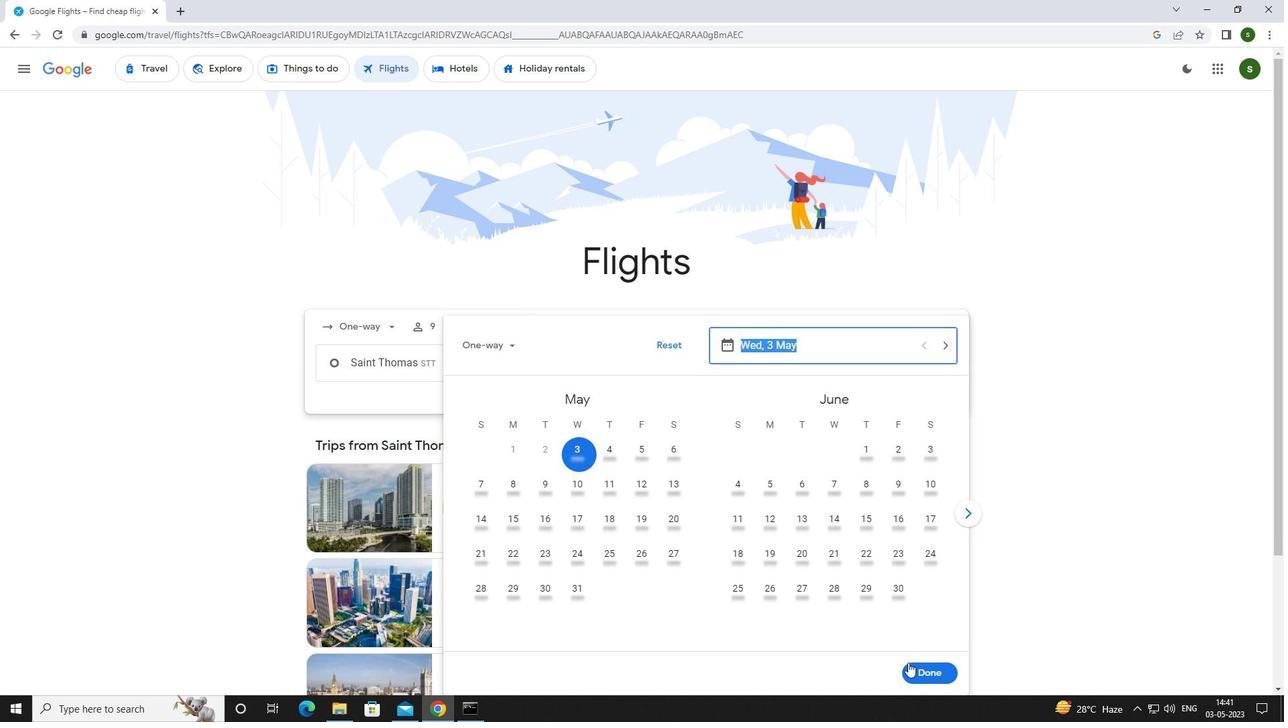 
Action: Mouse pressed left at (925, 675)
Screenshot: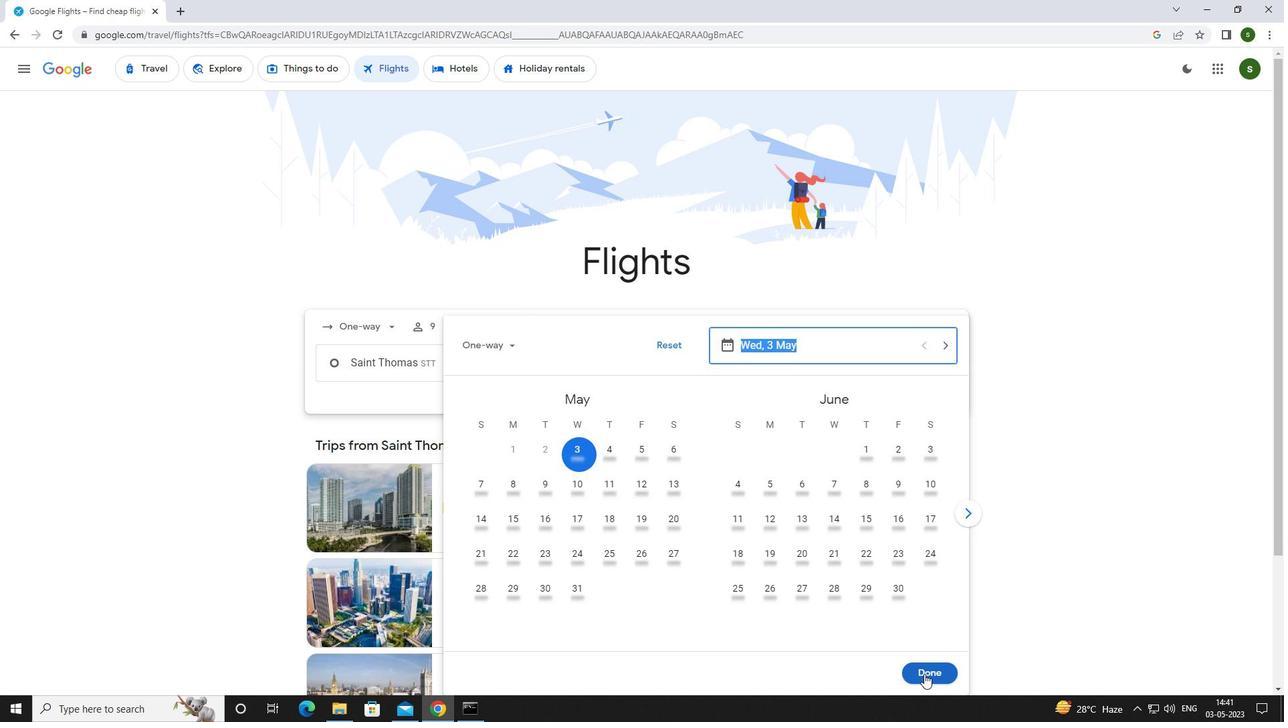 
Action: Mouse moved to (646, 410)
Screenshot: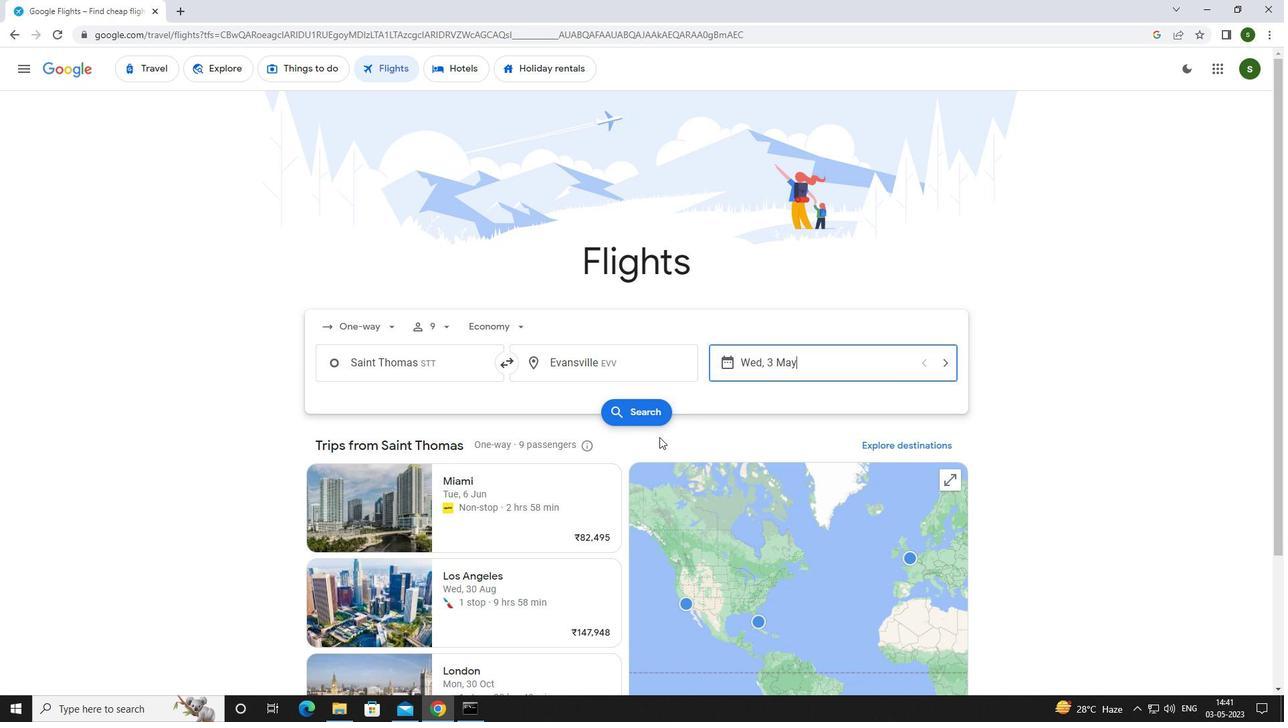 
Action: Mouse pressed left at (646, 410)
Screenshot: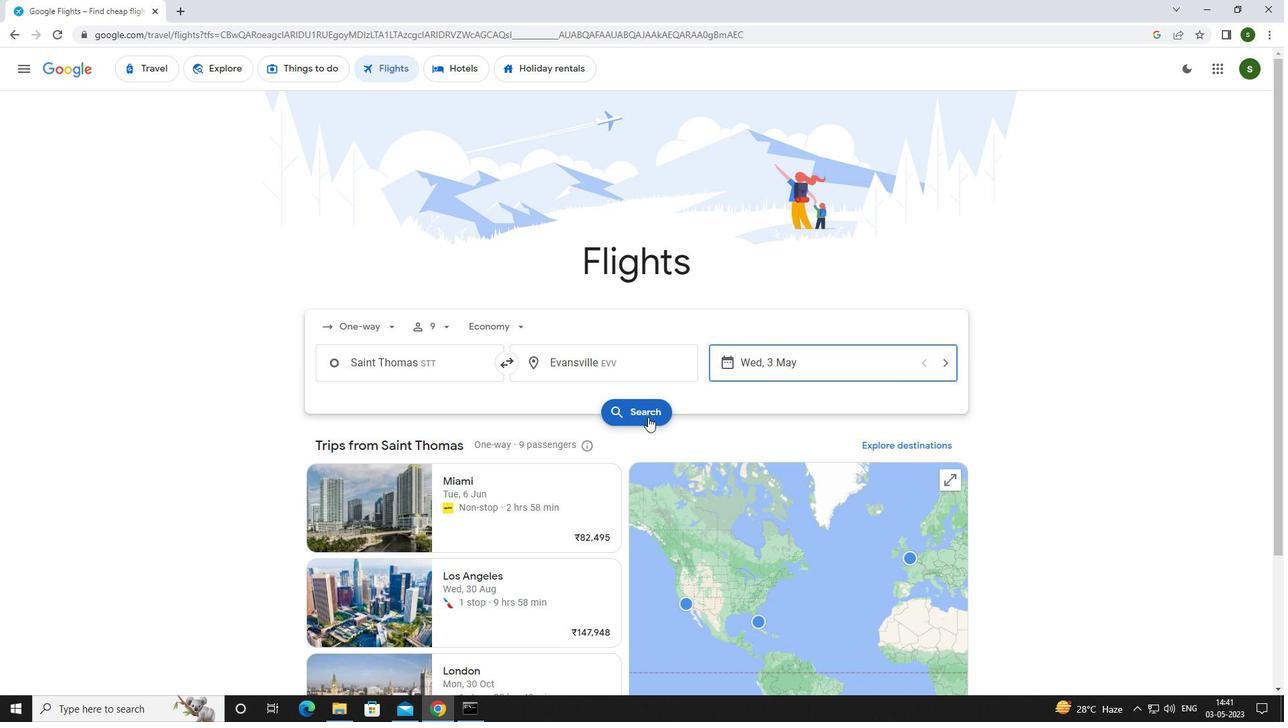 
Action: Mouse moved to (333, 189)
Screenshot: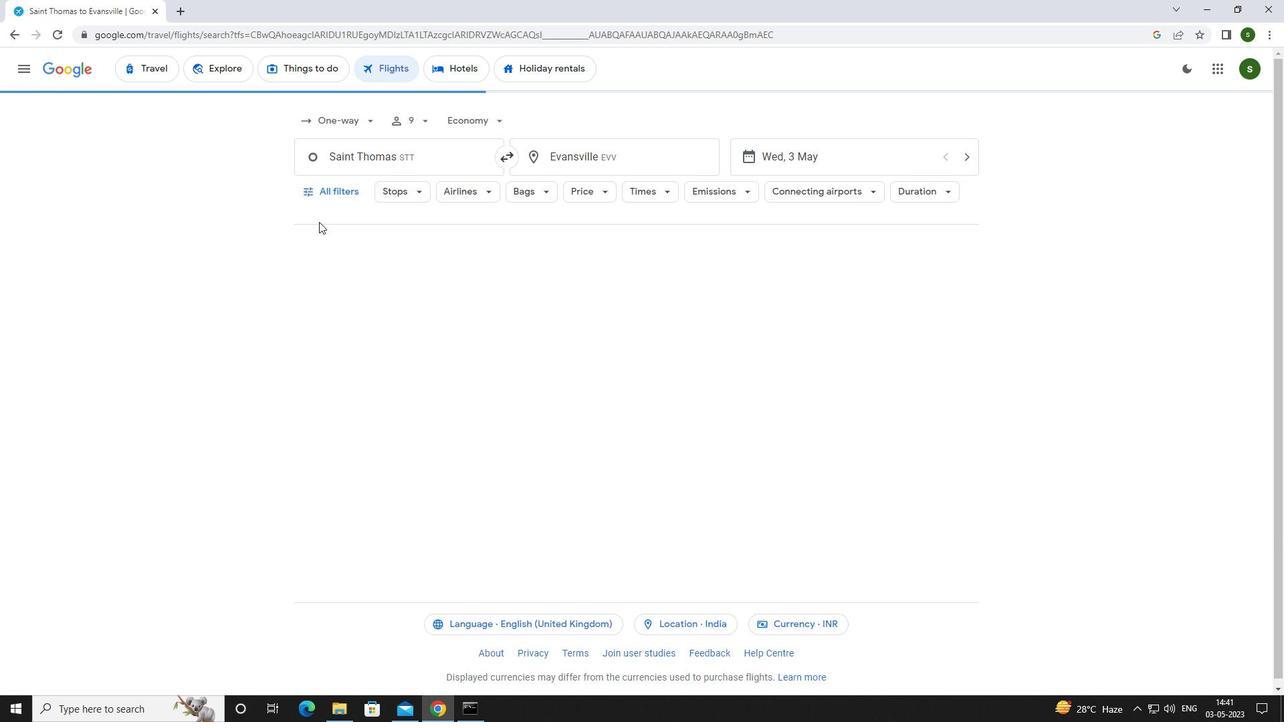 
Action: Mouse pressed left at (333, 189)
Screenshot: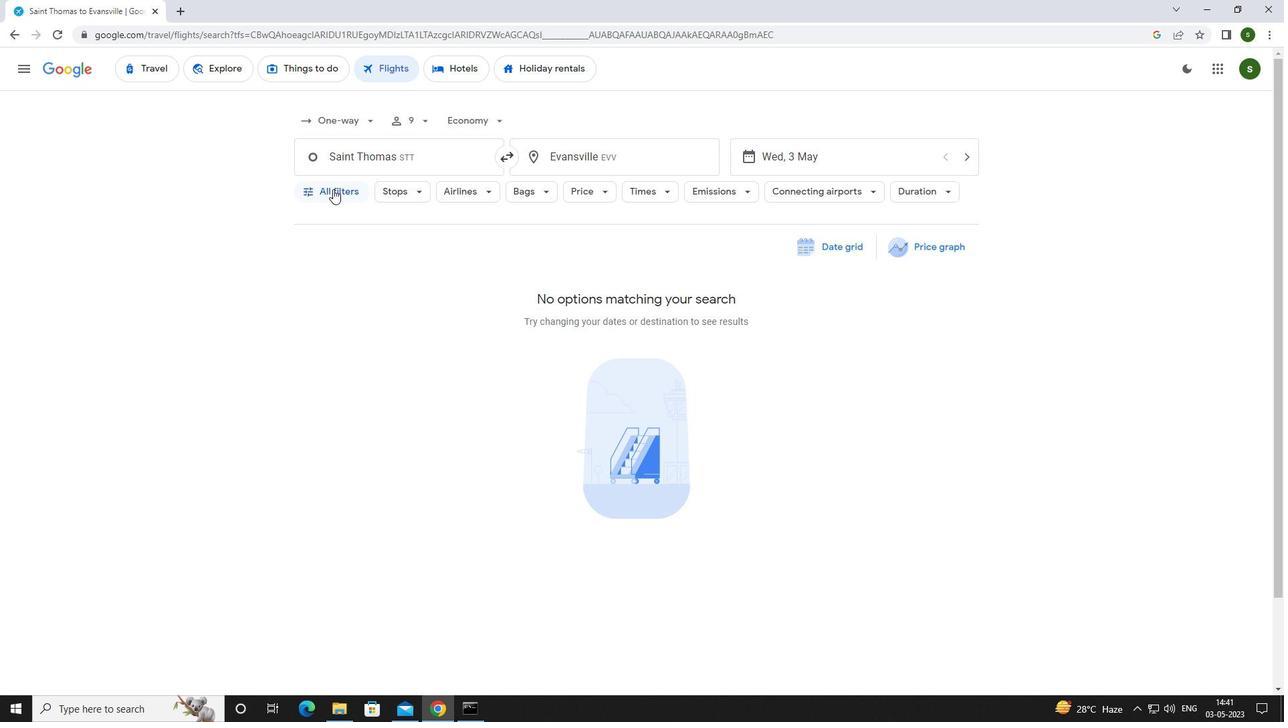 
Action: Mouse moved to (422, 413)
Screenshot: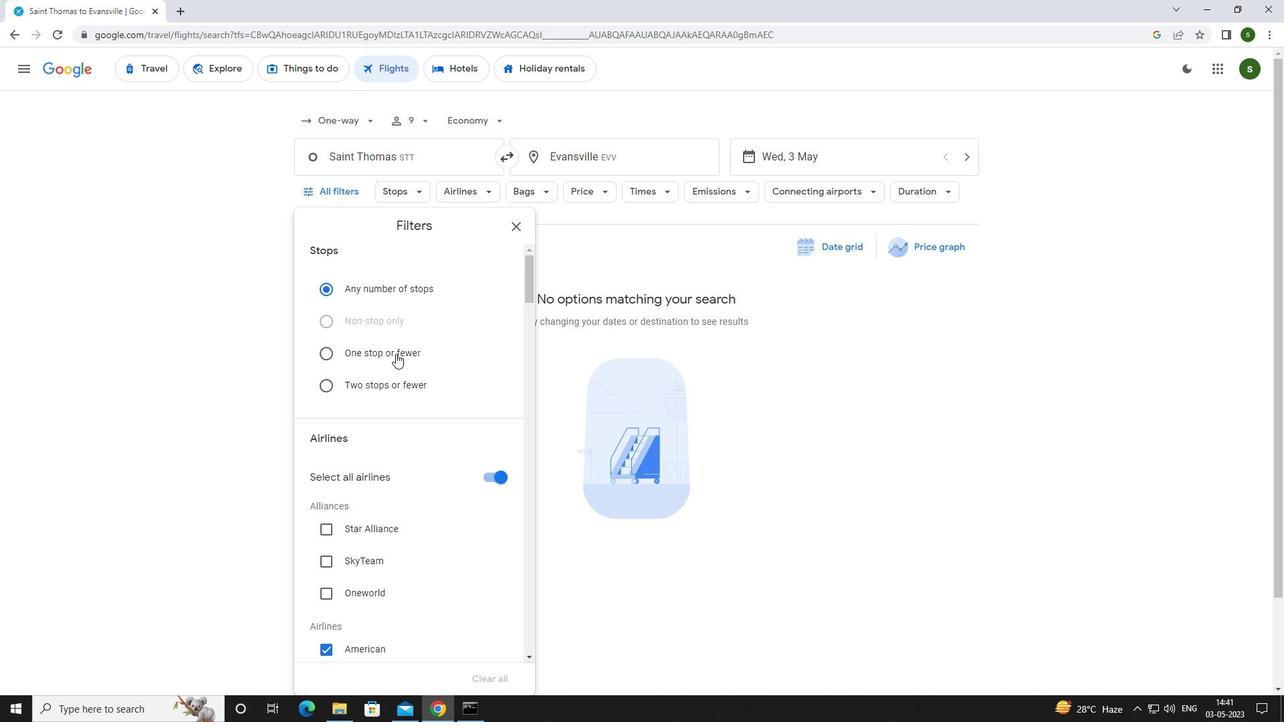 
Action: Mouse scrolled (422, 412) with delta (0, 0)
Screenshot: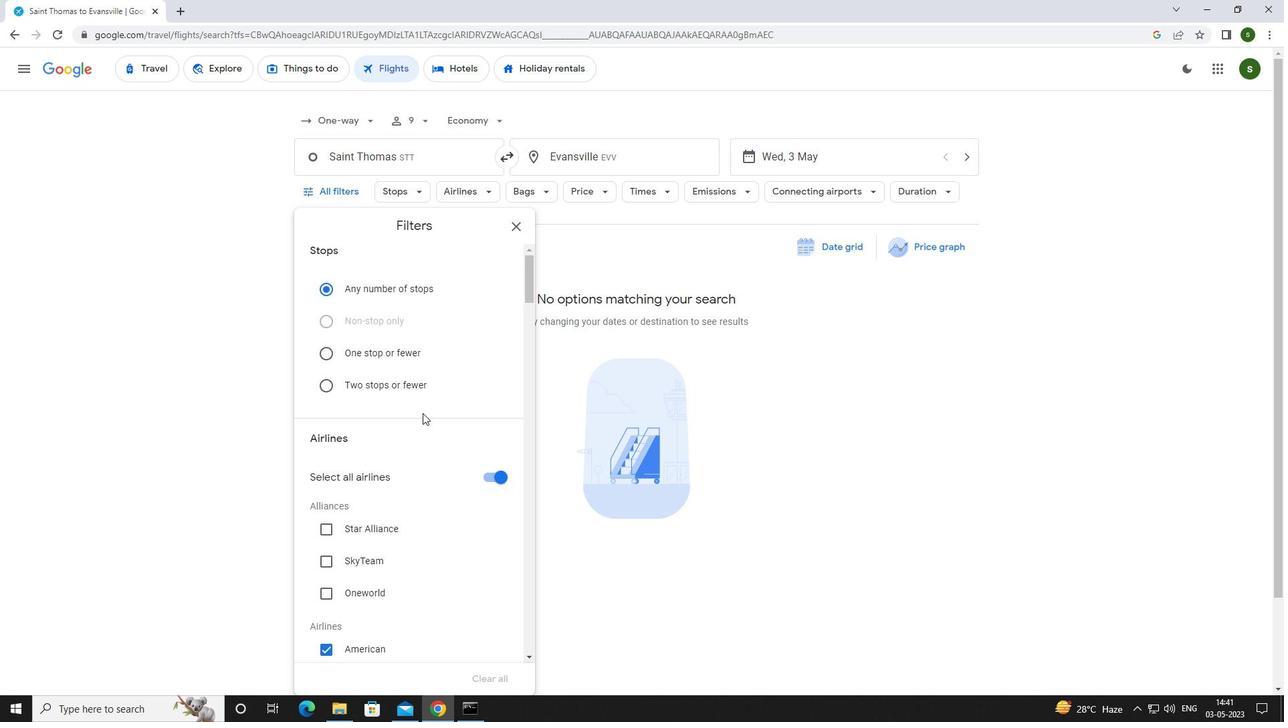 
Action: Mouse scrolled (422, 412) with delta (0, 0)
Screenshot: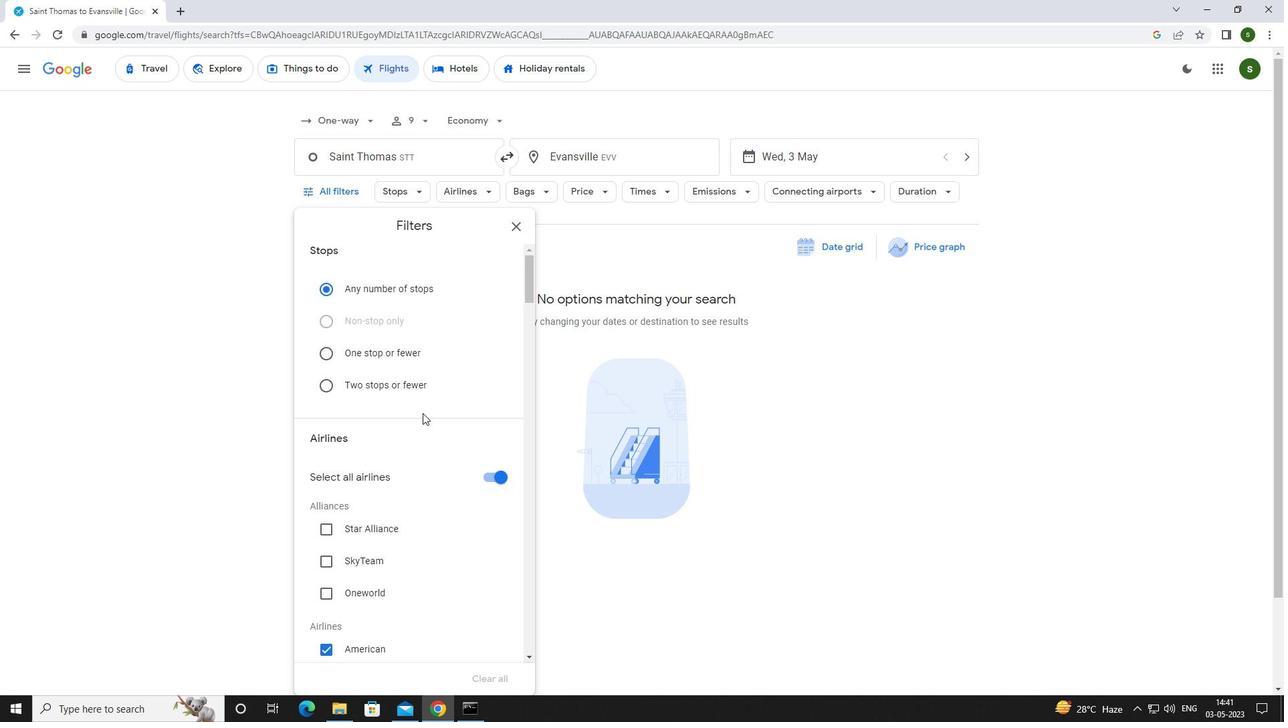 
Action: Mouse scrolled (422, 412) with delta (0, 0)
Screenshot: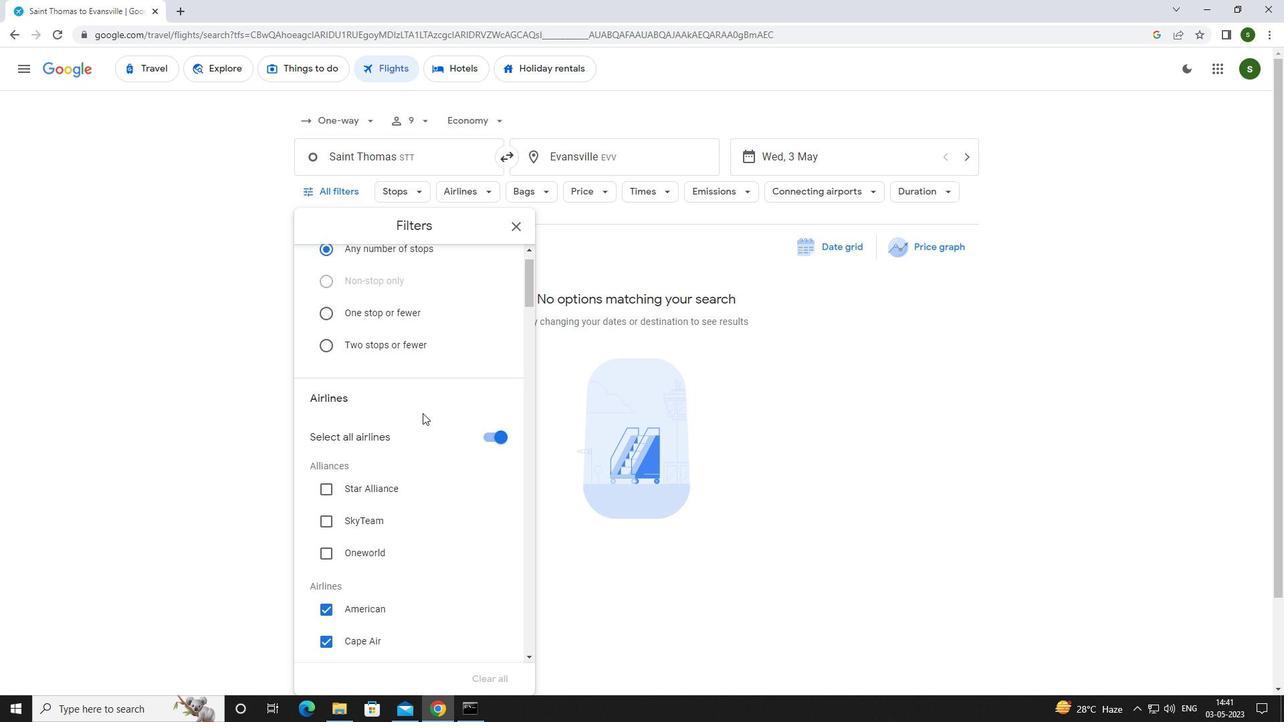
Action: Mouse scrolled (422, 412) with delta (0, 0)
Screenshot: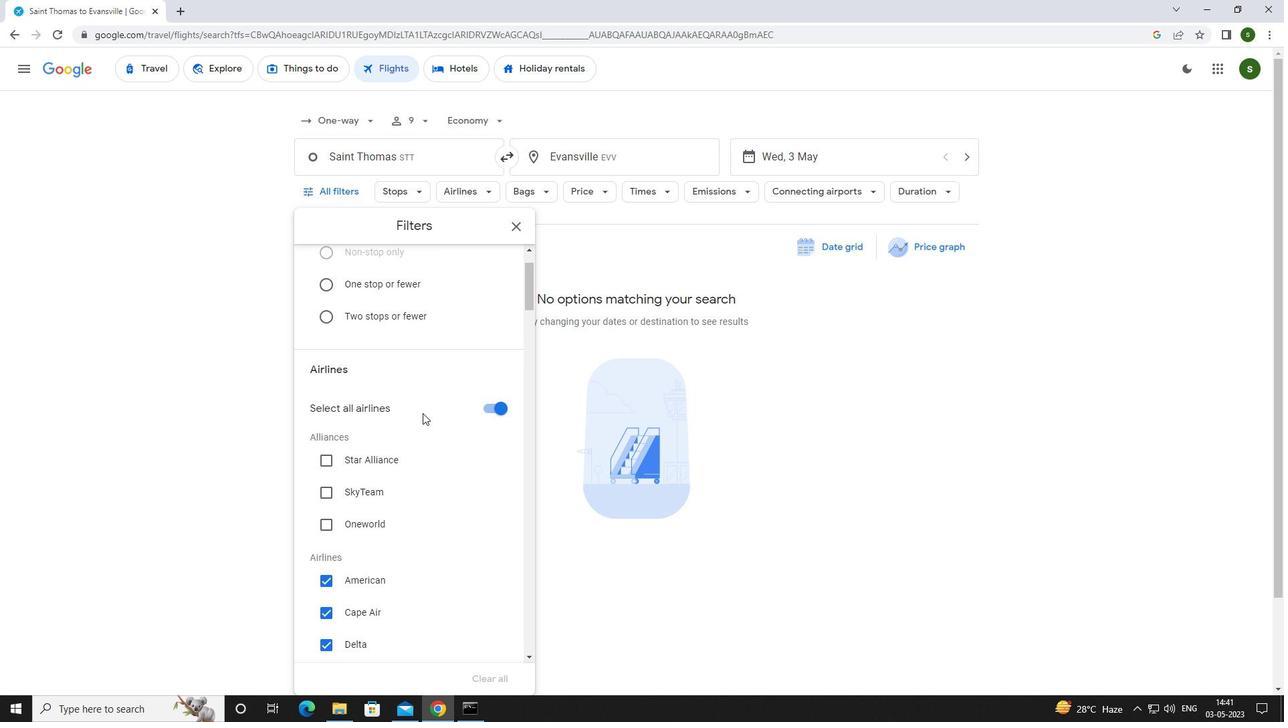 
Action: Mouse scrolled (422, 412) with delta (0, 0)
Screenshot: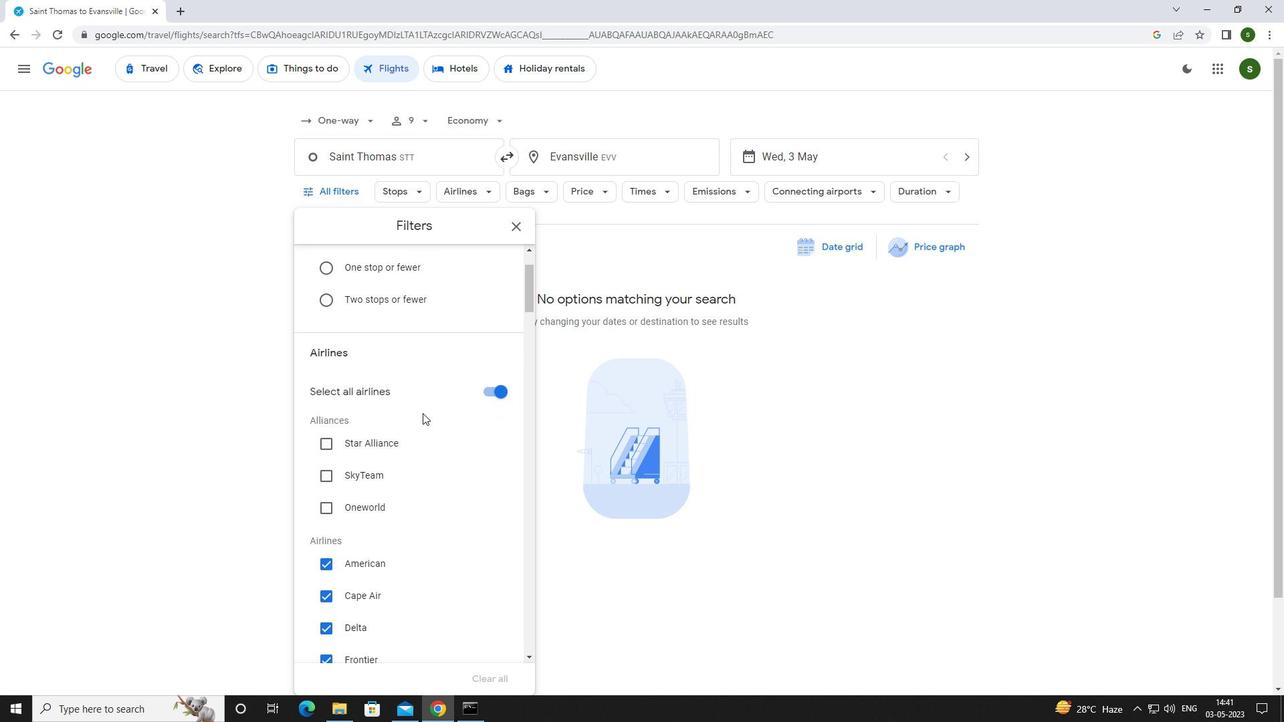 
Action: Mouse scrolled (422, 412) with delta (0, 0)
Screenshot: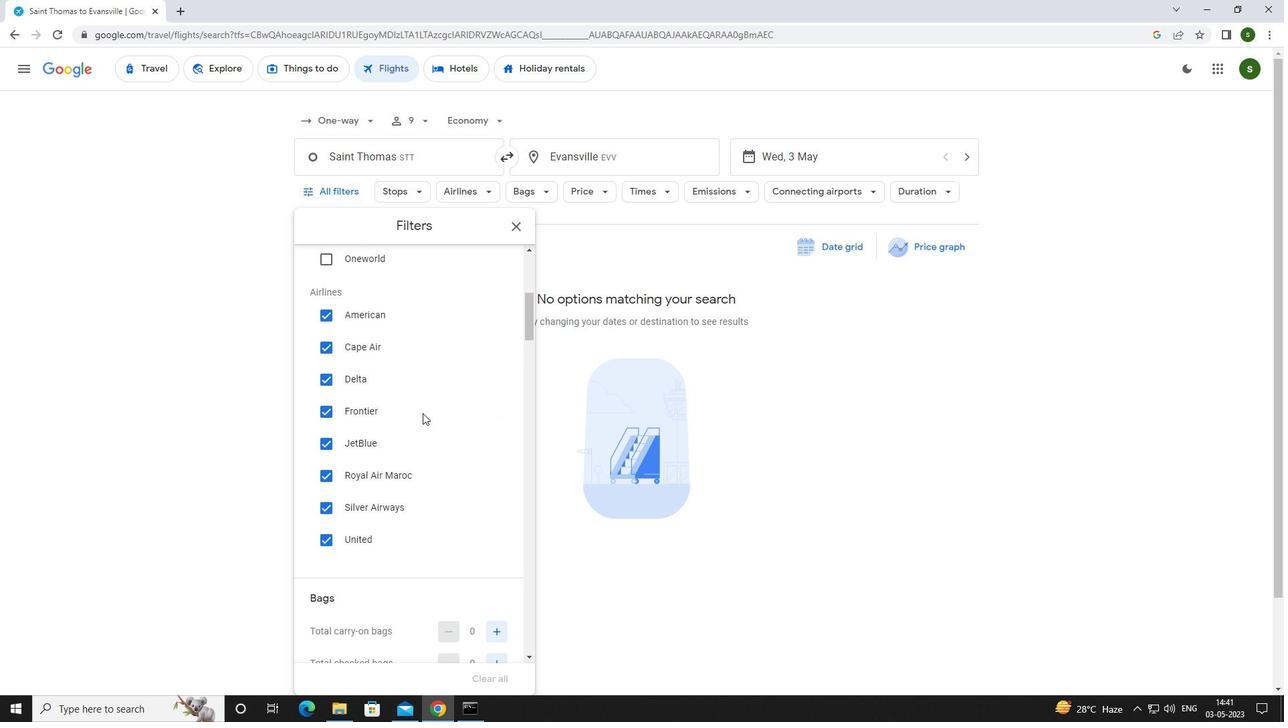 
Action: Mouse scrolled (422, 412) with delta (0, 0)
Screenshot: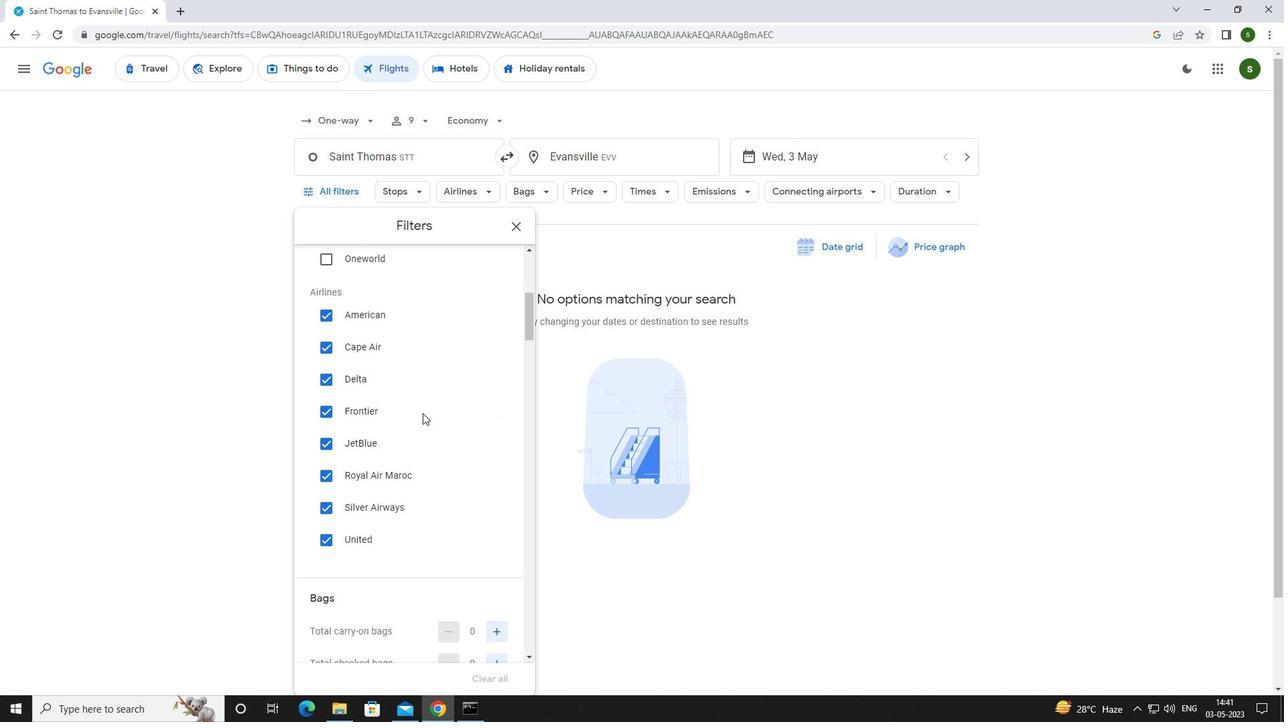 
Action: Mouse scrolled (422, 412) with delta (0, 0)
Screenshot: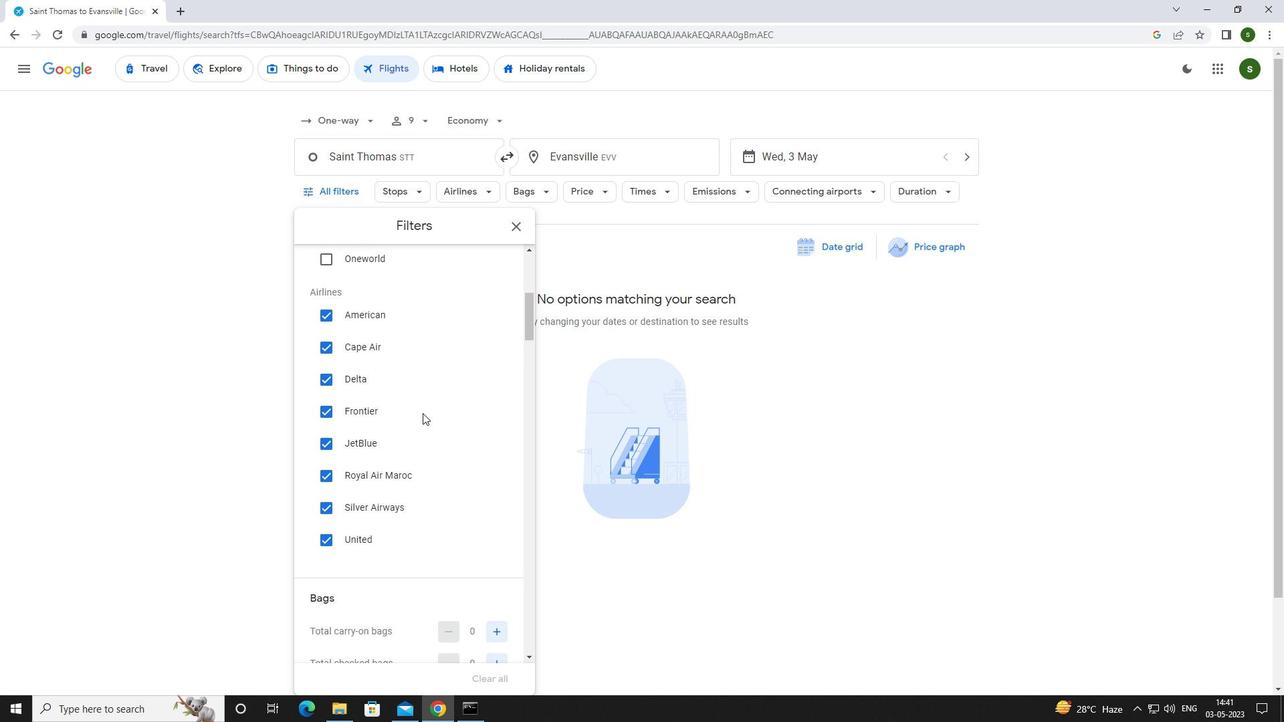 
Action: Mouse moved to (491, 430)
Screenshot: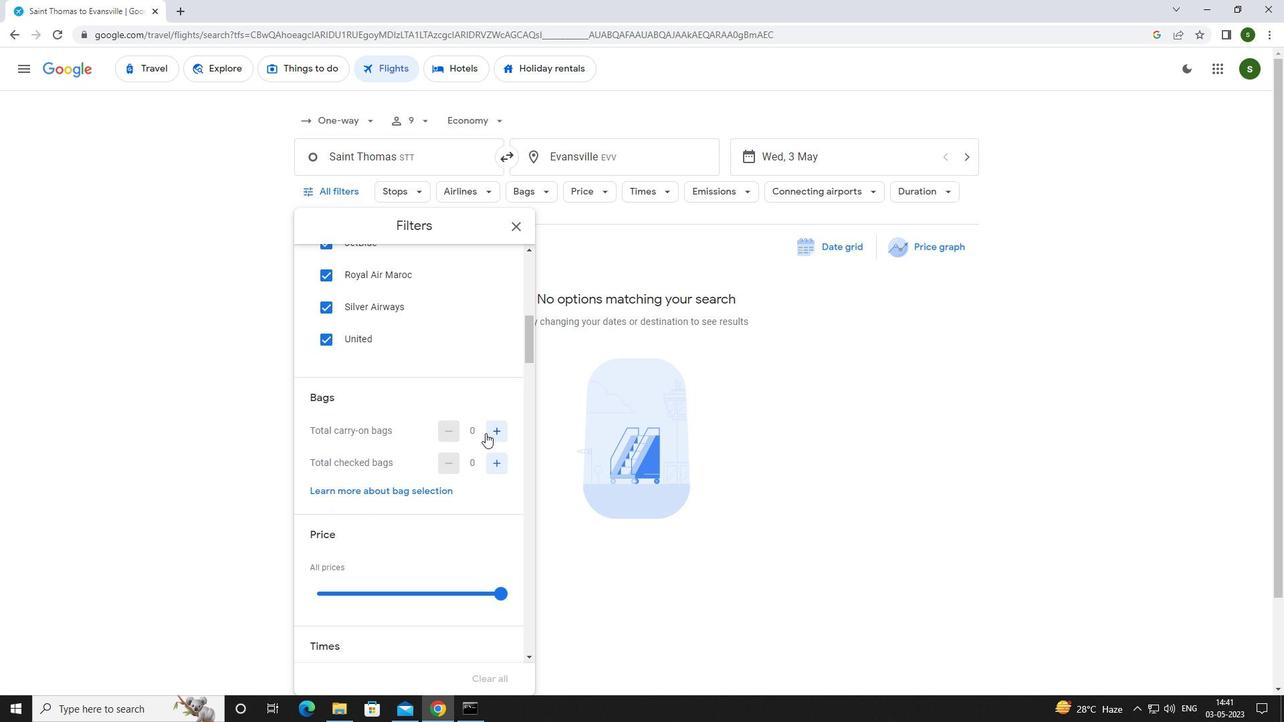 
Action: Mouse pressed left at (491, 430)
Screenshot: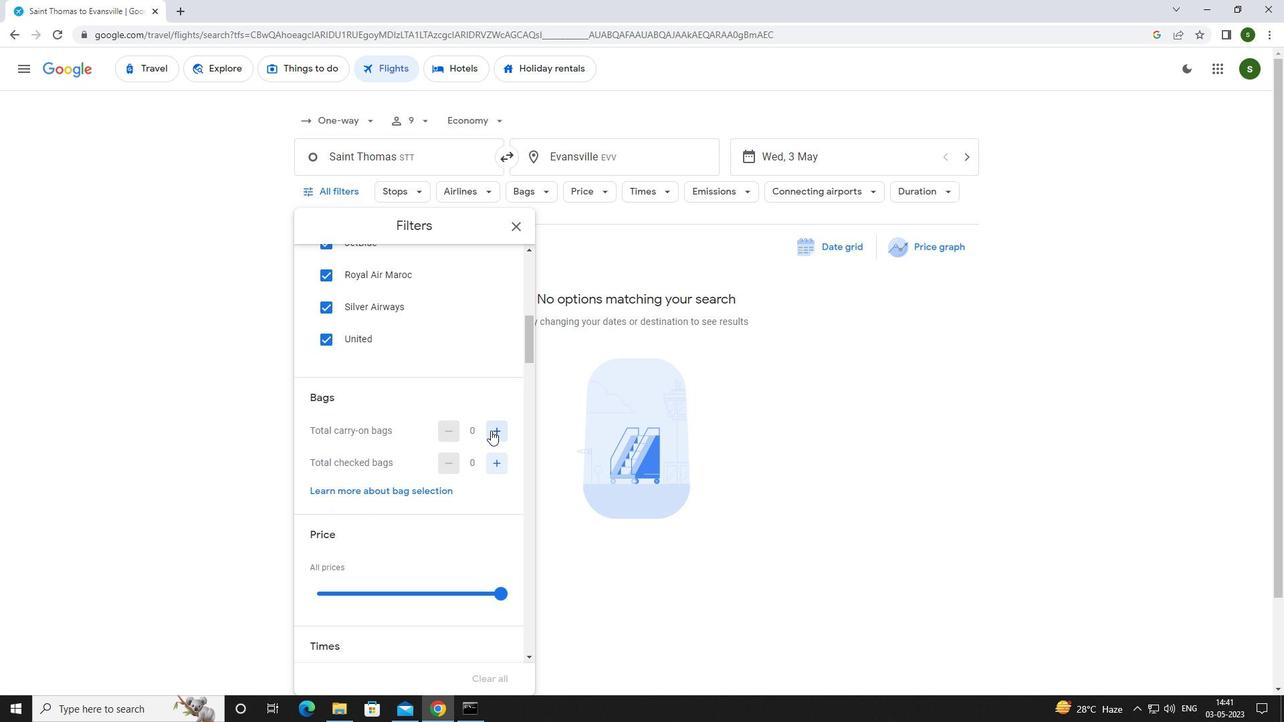 
Action: Mouse scrolled (491, 430) with delta (0, 0)
Screenshot: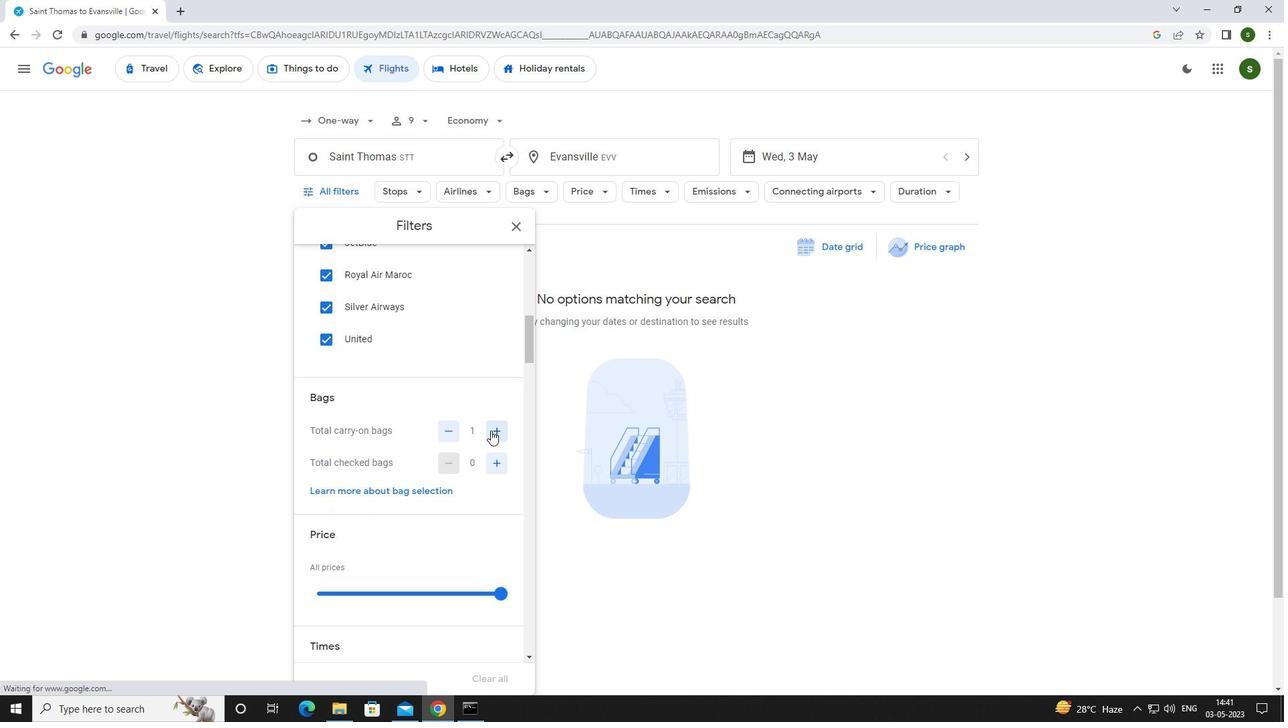 
Action: Mouse scrolled (491, 430) with delta (0, 0)
Screenshot: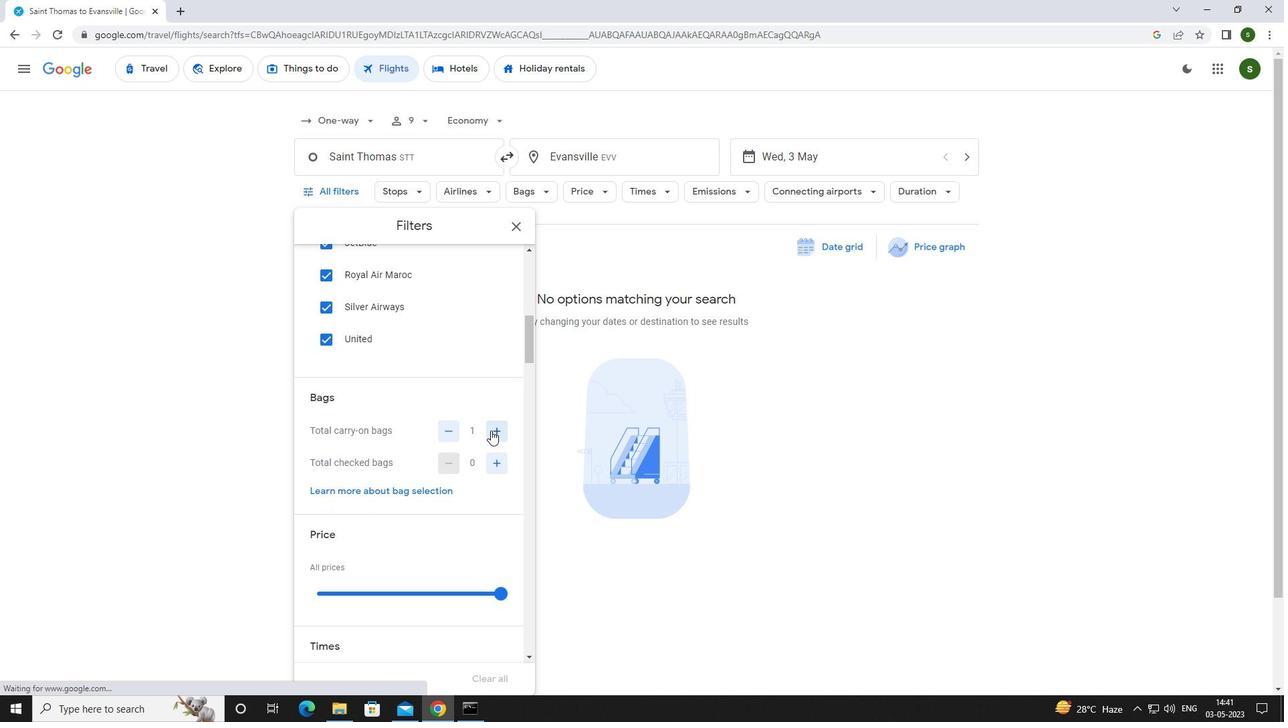 
Action: Mouse moved to (499, 461)
Screenshot: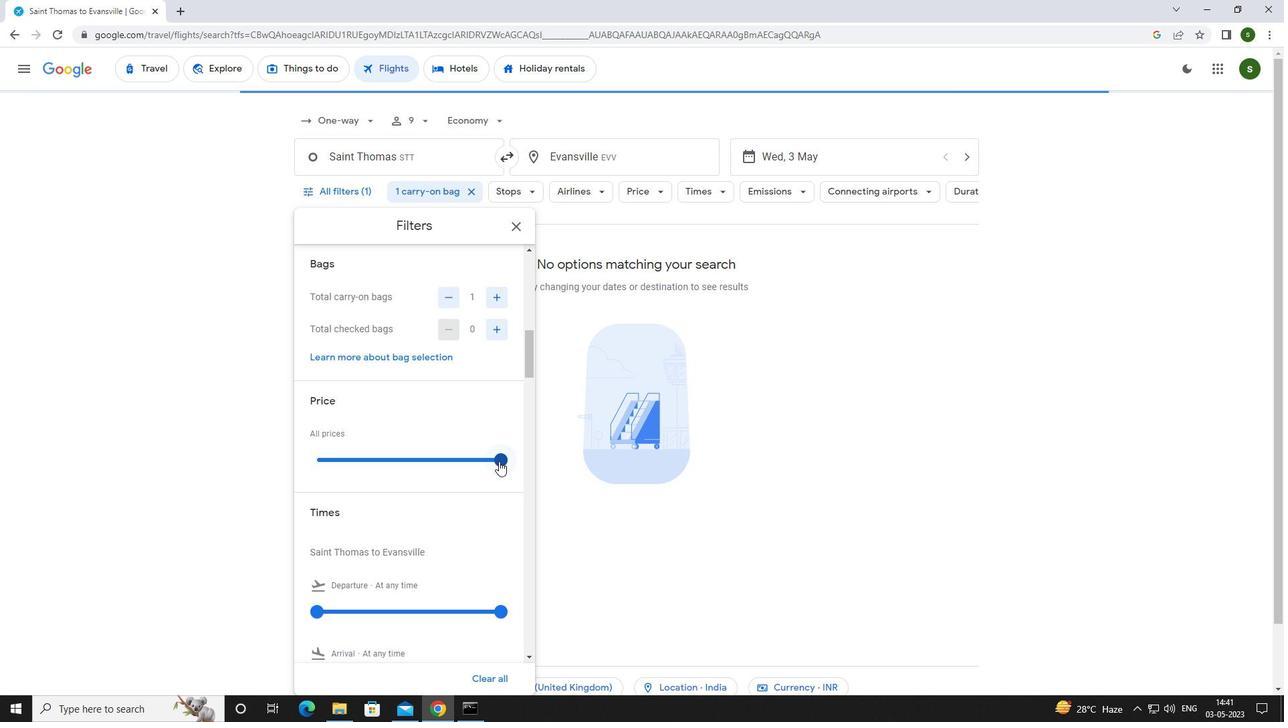 
Action: Mouse pressed left at (499, 461)
Screenshot: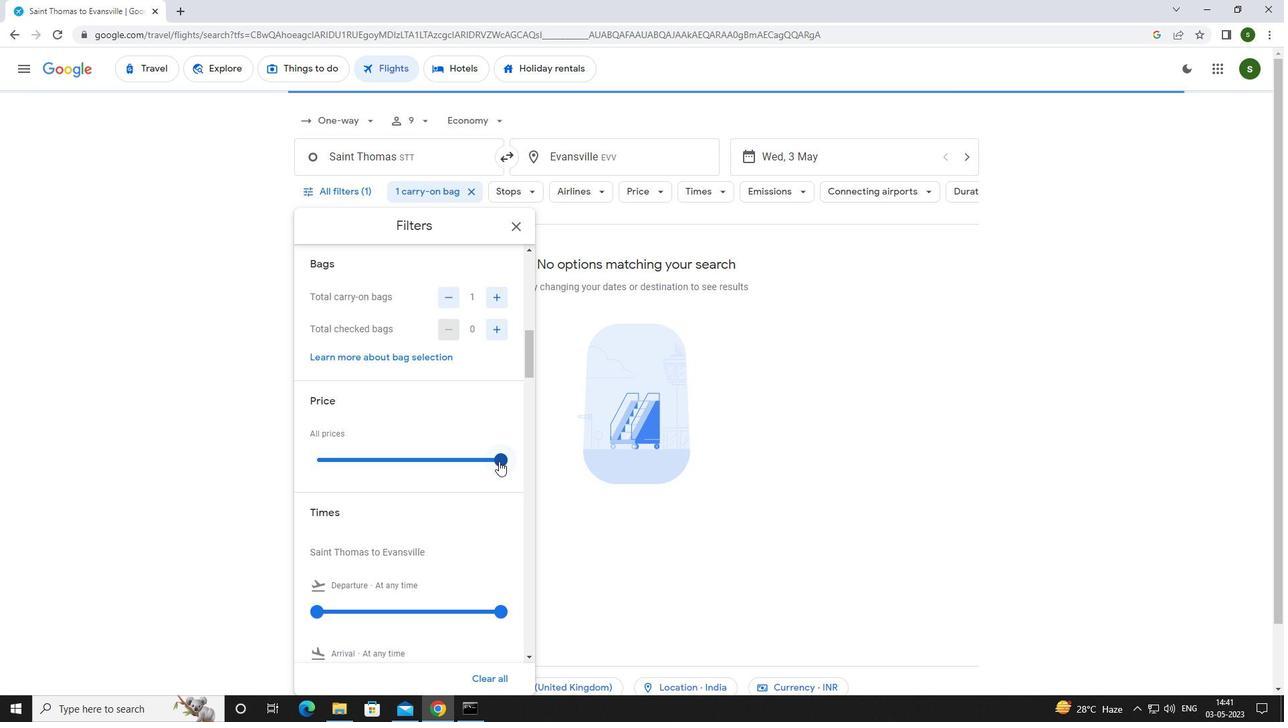 
Action: Mouse scrolled (499, 460) with delta (0, 0)
Screenshot: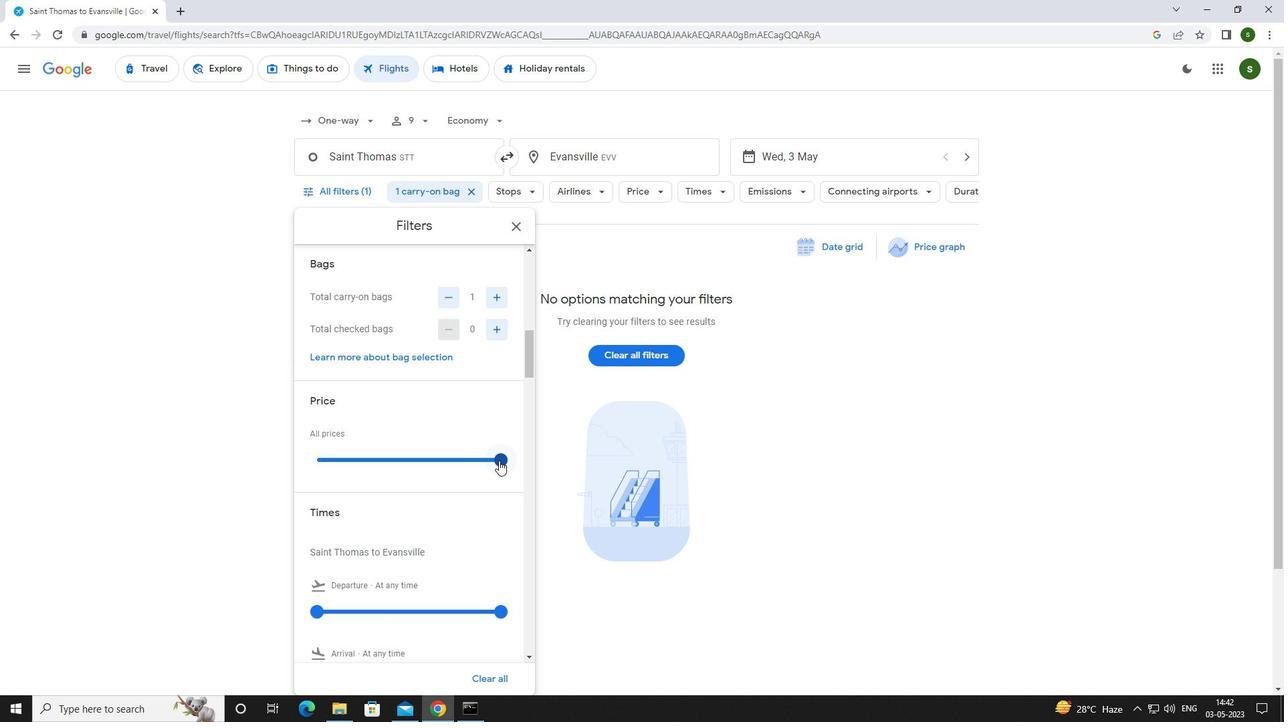 
Action: Mouse scrolled (499, 460) with delta (0, 0)
Screenshot: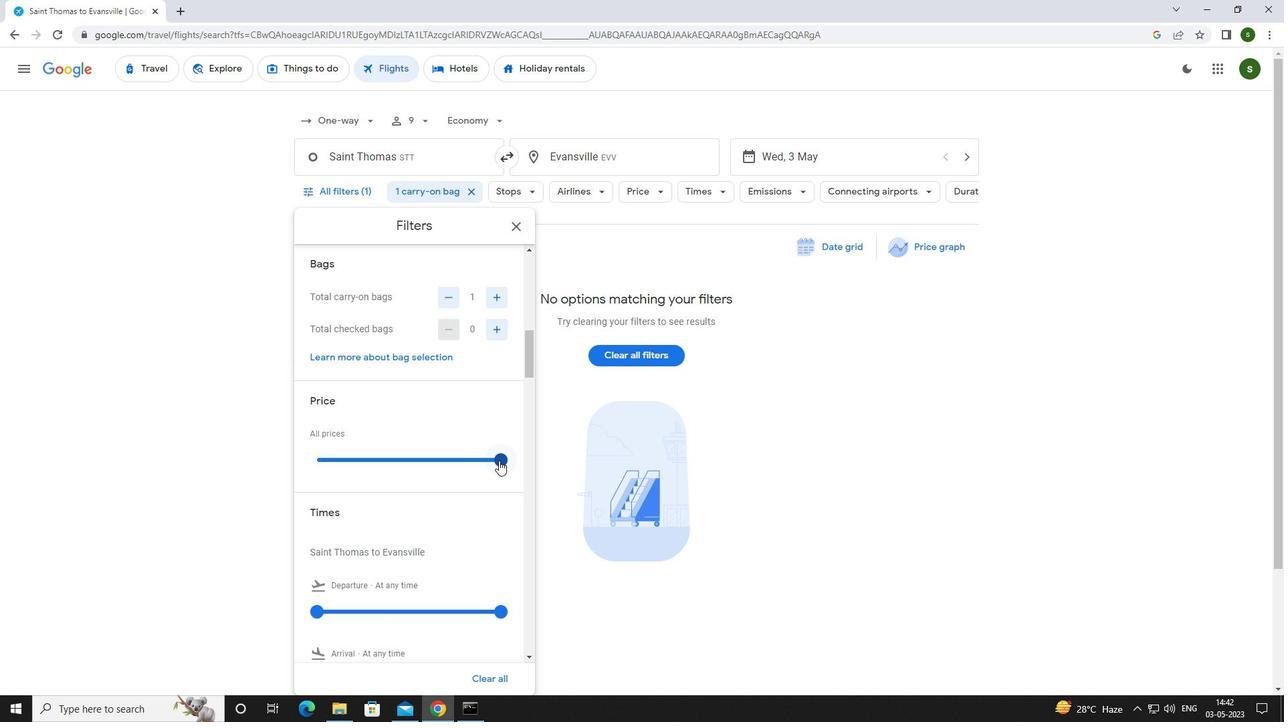 
Action: Mouse moved to (313, 478)
Screenshot: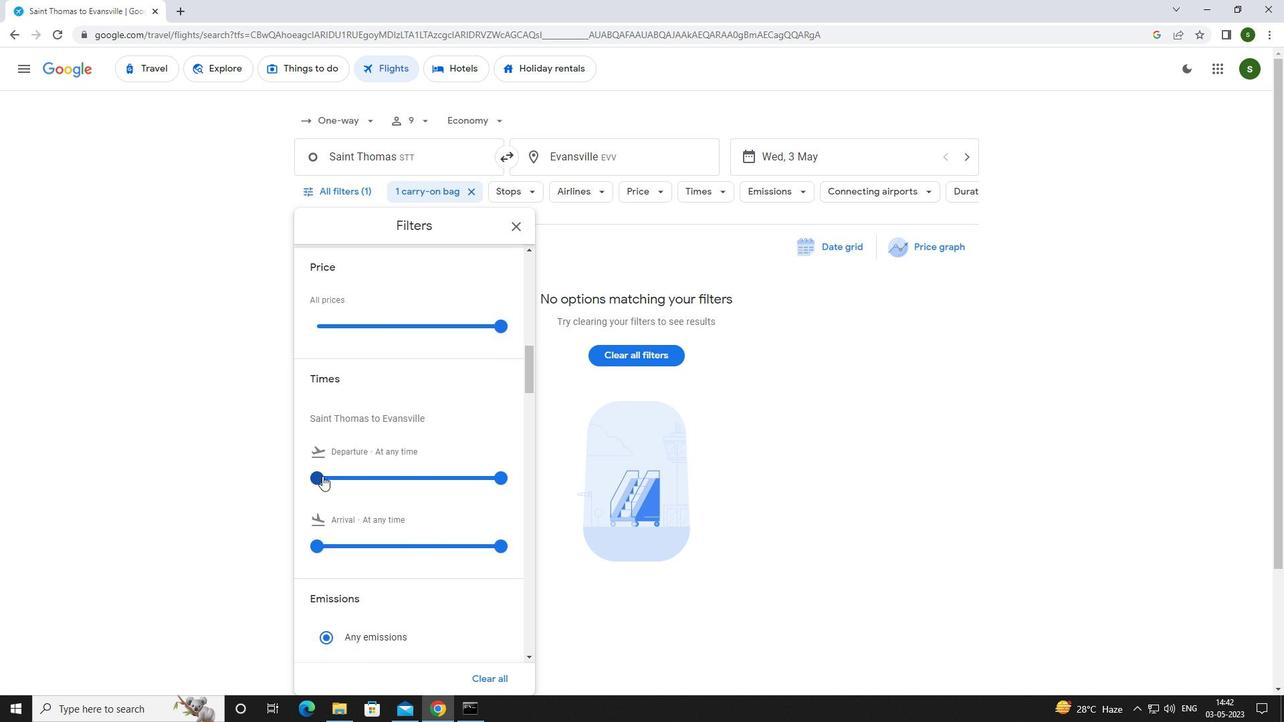 
Action: Mouse pressed left at (313, 478)
Screenshot: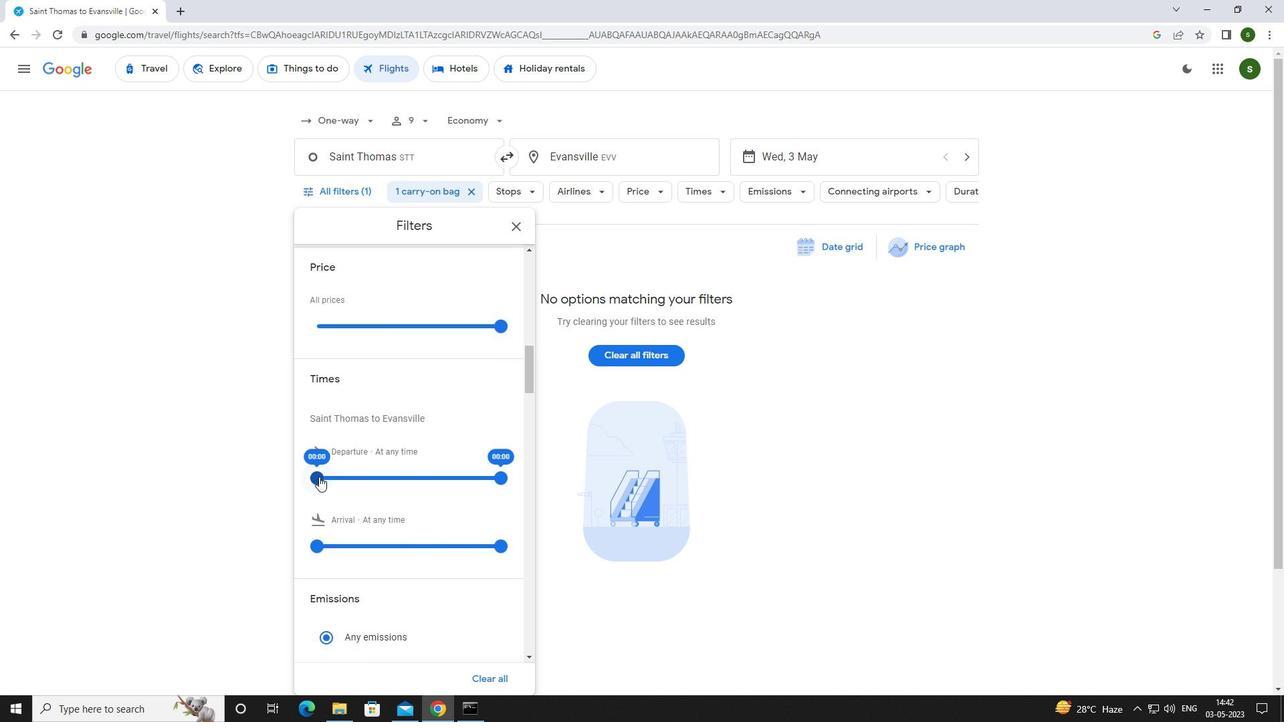 
Action: Mouse moved to (800, 415)
Screenshot: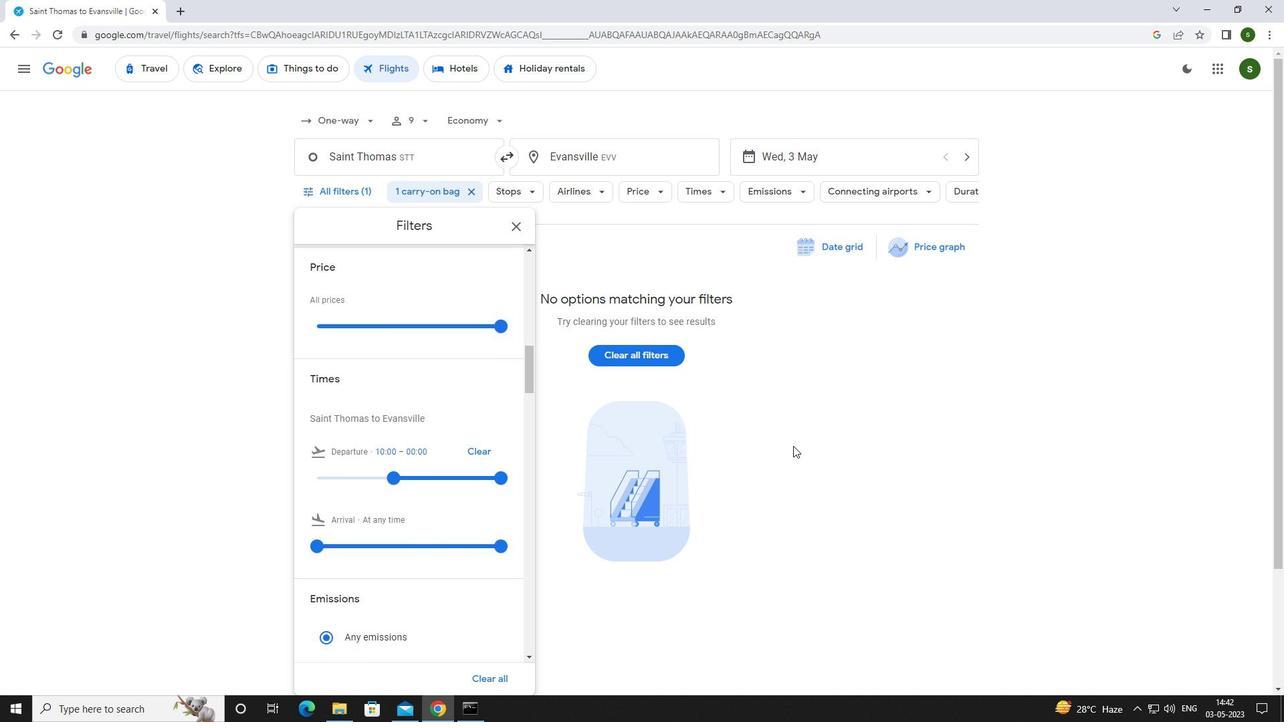 
Action: Mouse pressed left at (800, 415)
Screenshot: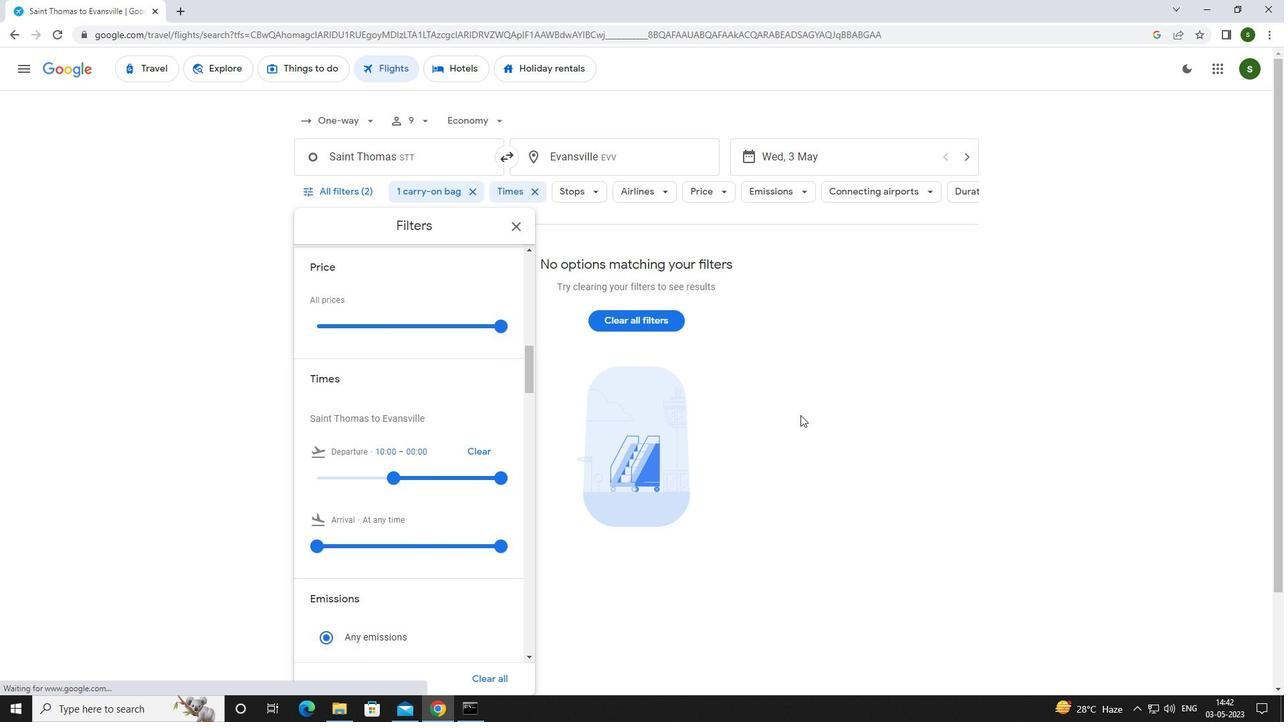 
Action: Mouse moved to (793, 416)
Screenshot: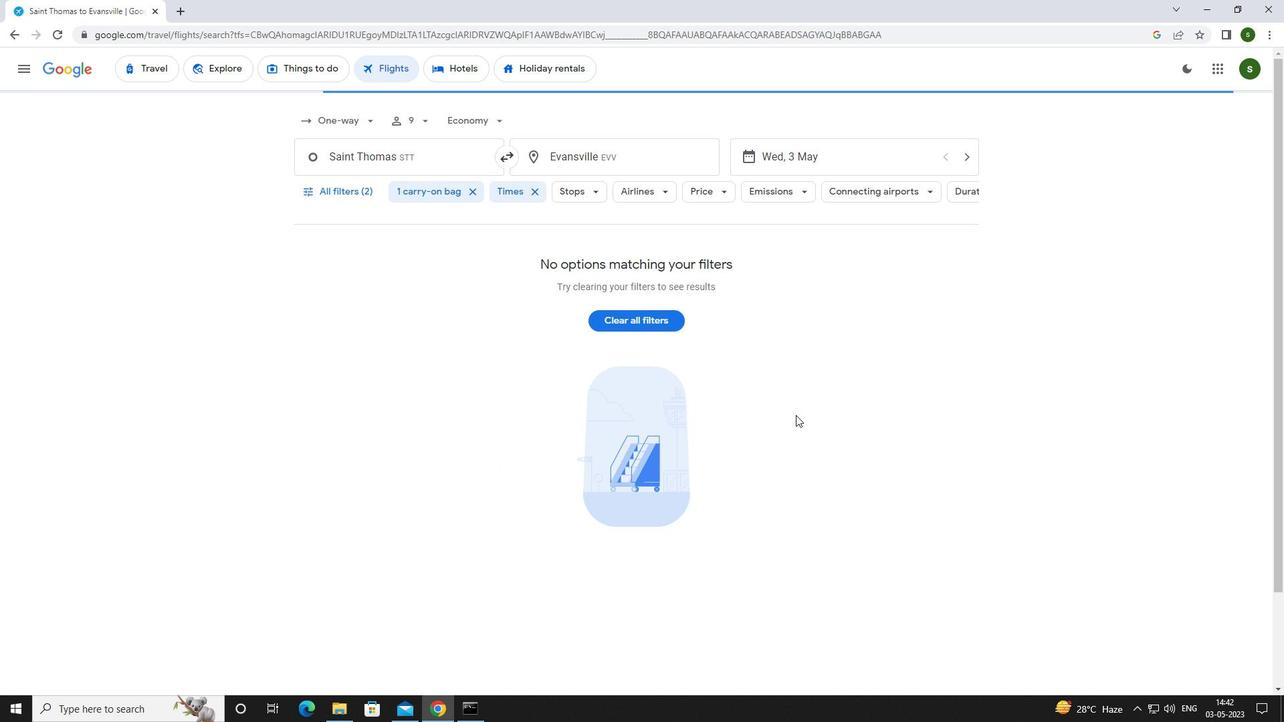 
